Task: Create a due date automation trigger when advanced on, 2 days after a card is due add fields with custom field "Resume" set to a number greater than 1 and greater than 10 at 11:00 AM.
Action: Mouse moved to (1081, 318)
Screenshot: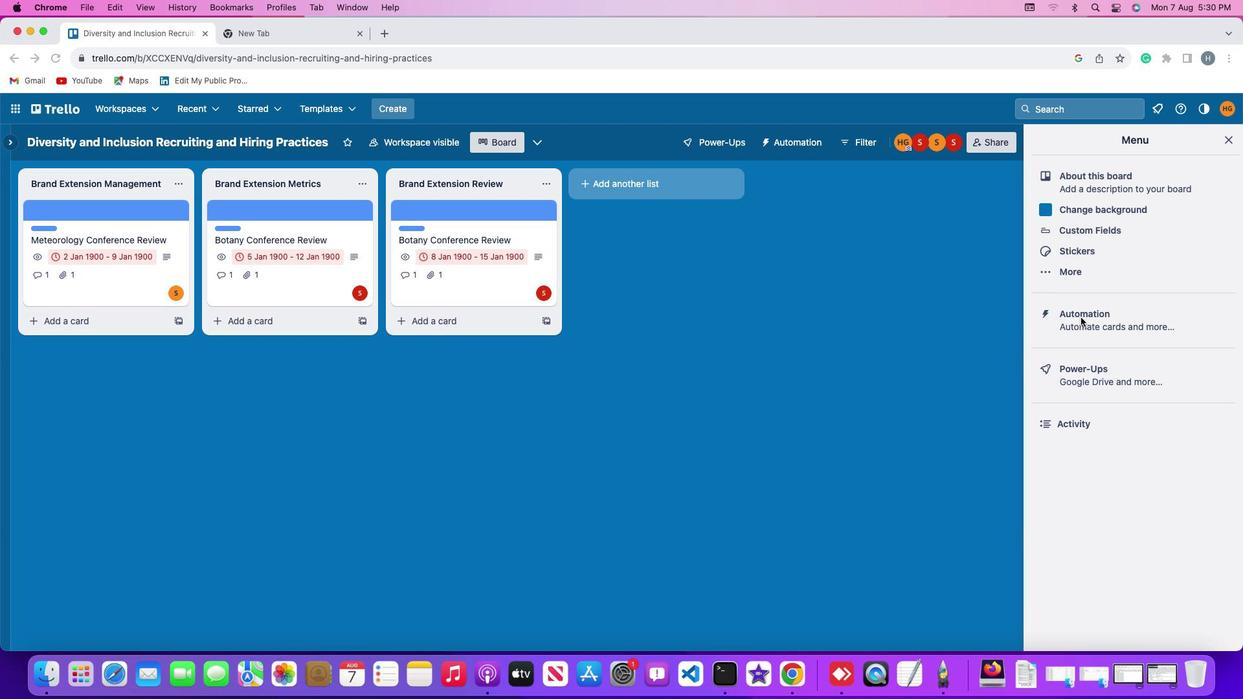 
Action: Mouse pressed left at (1081, 318)
Screenshot: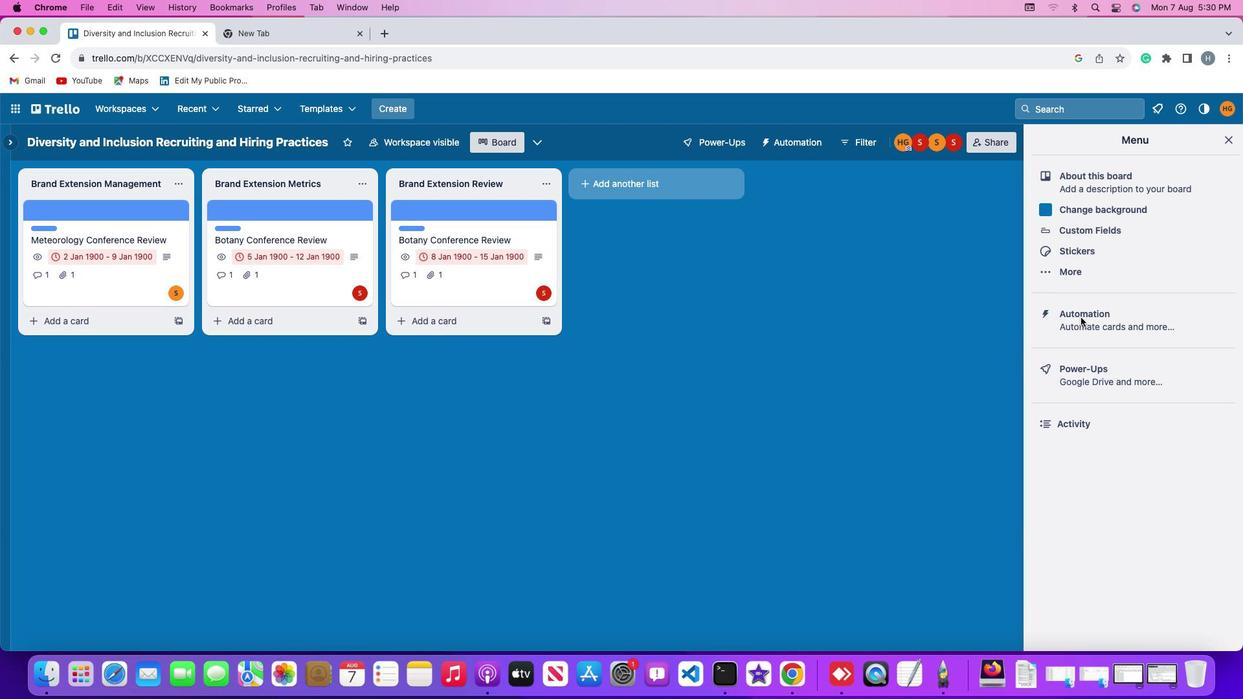 
Action: Mouse pressed left at (1081, 318)
Screenshot: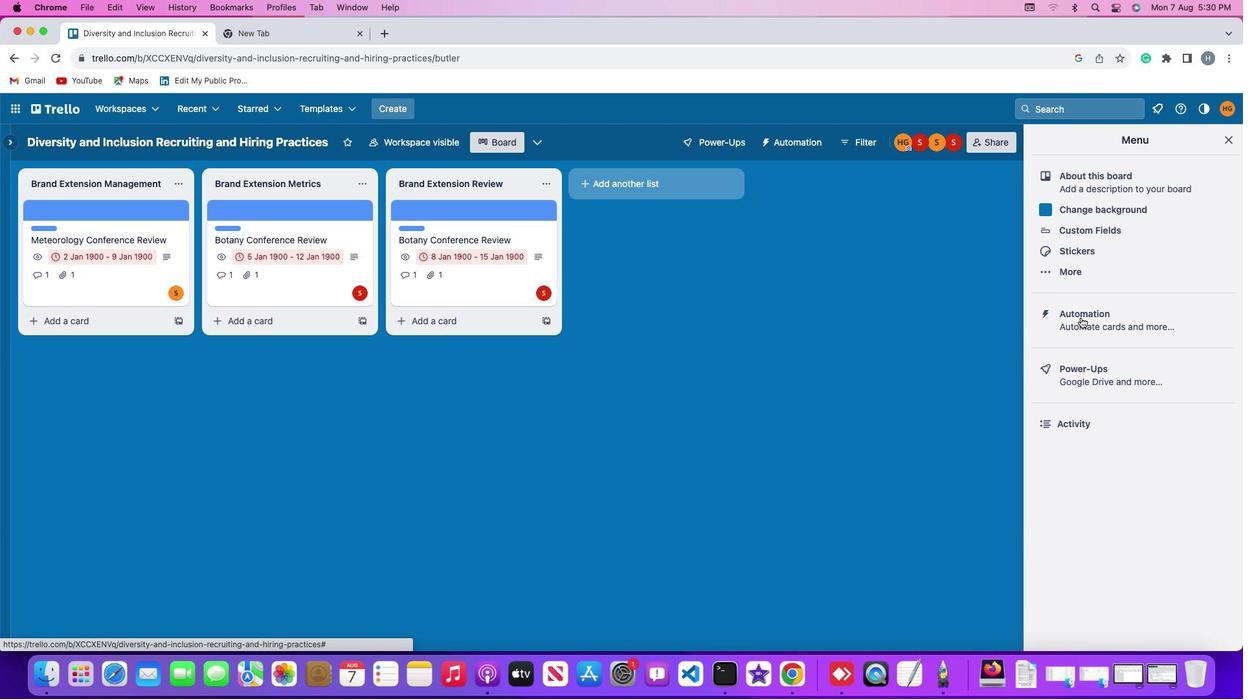 
Action: Mouse moved to (88, 318)
Screenshot: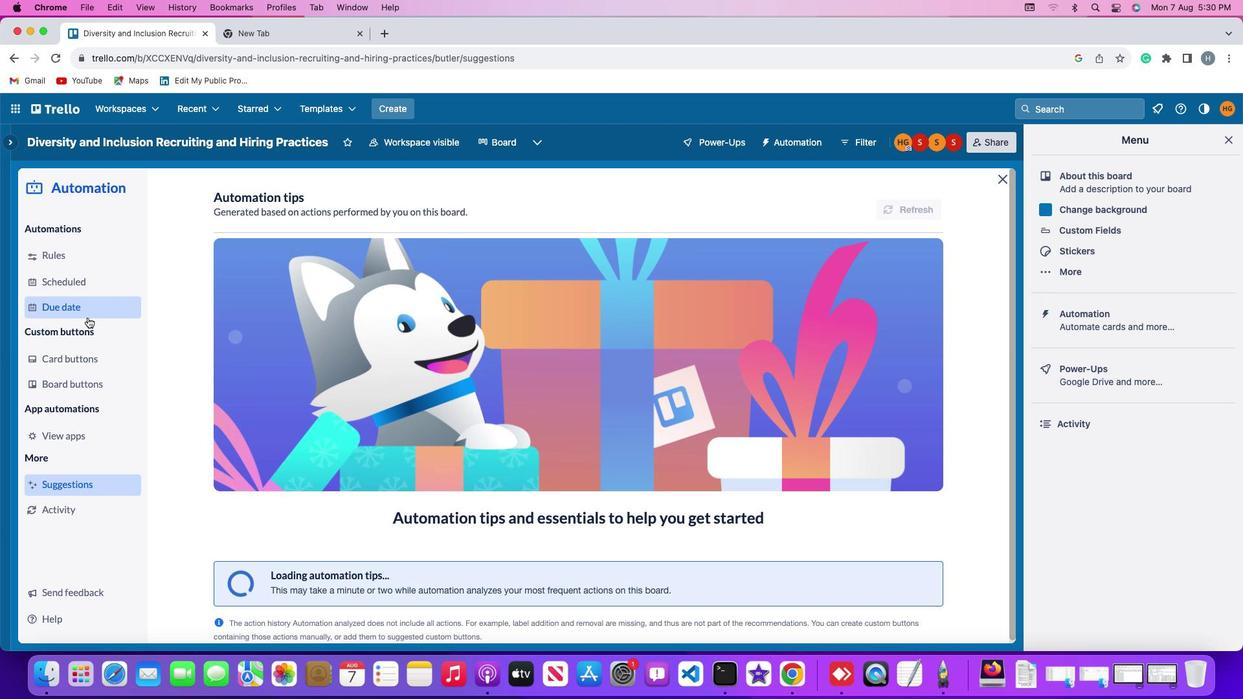 
Action: Mouse pressed left at (88, 318)
Screenshot: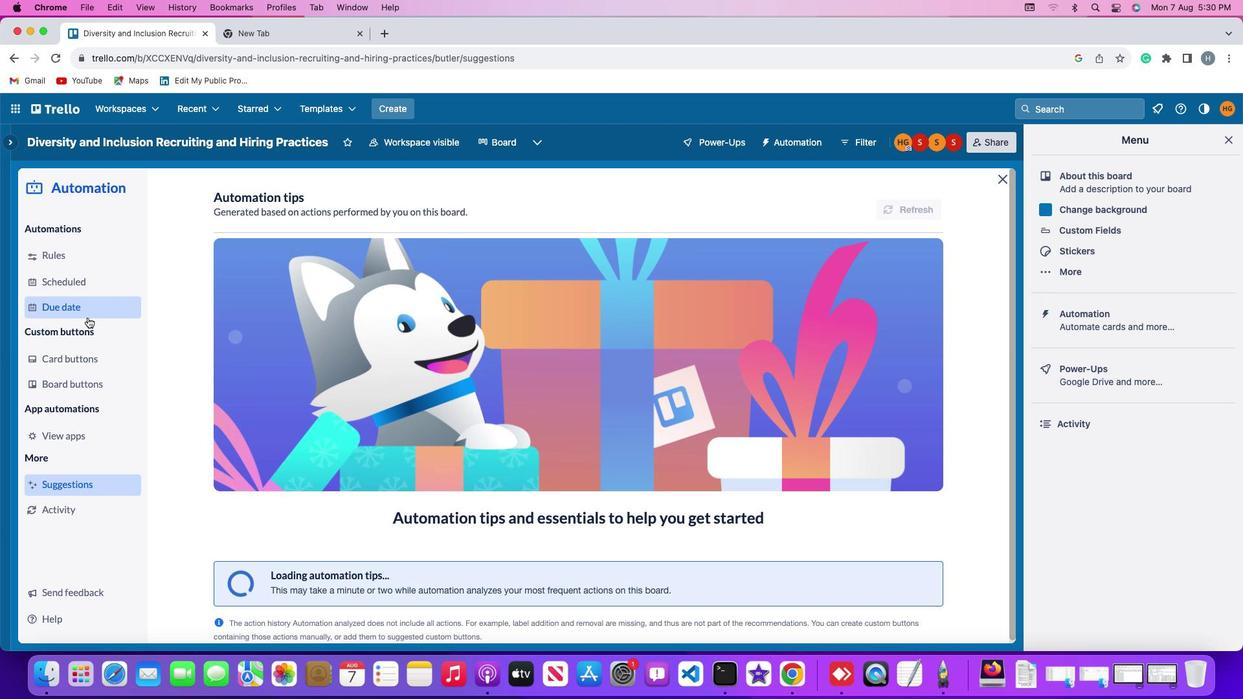 
Action: Mouse moved to (873, 199)
Screenshot: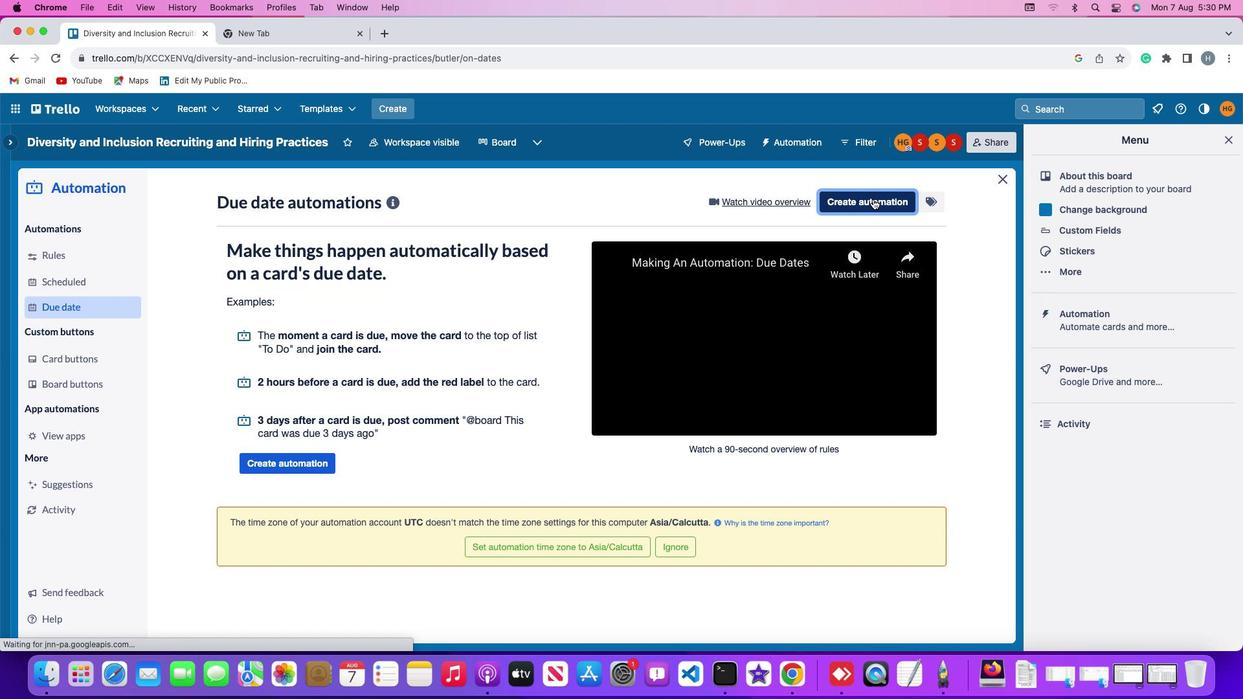 
Action: Mouse pressed left at (873, 199)
Screenshot: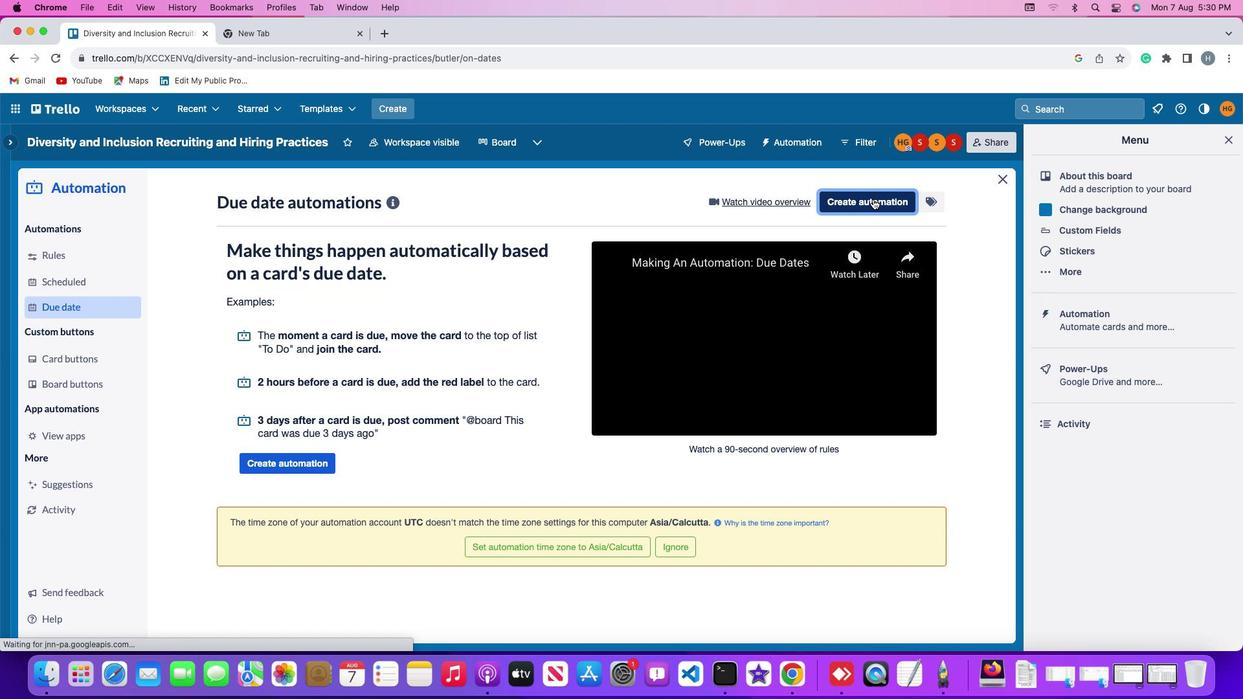 
Action: Mouse moved to (459, 324)
Screenshot: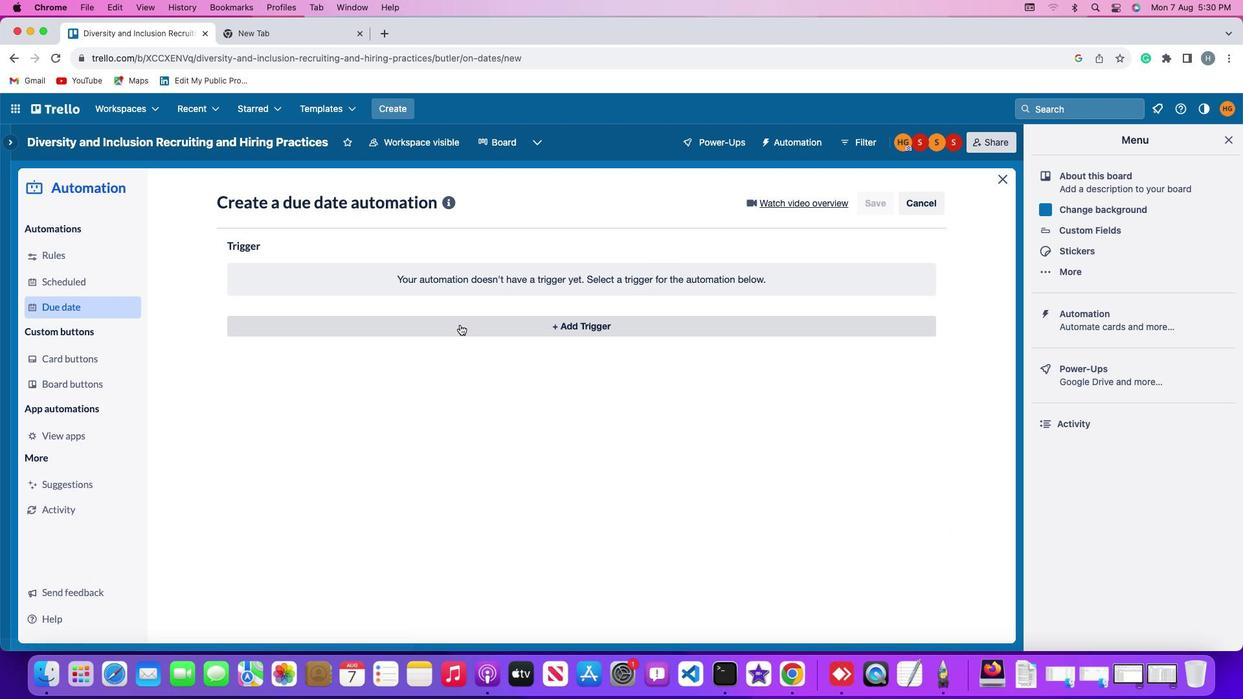 
Action: Mouse pressed left at (459, 324)
Screenshot: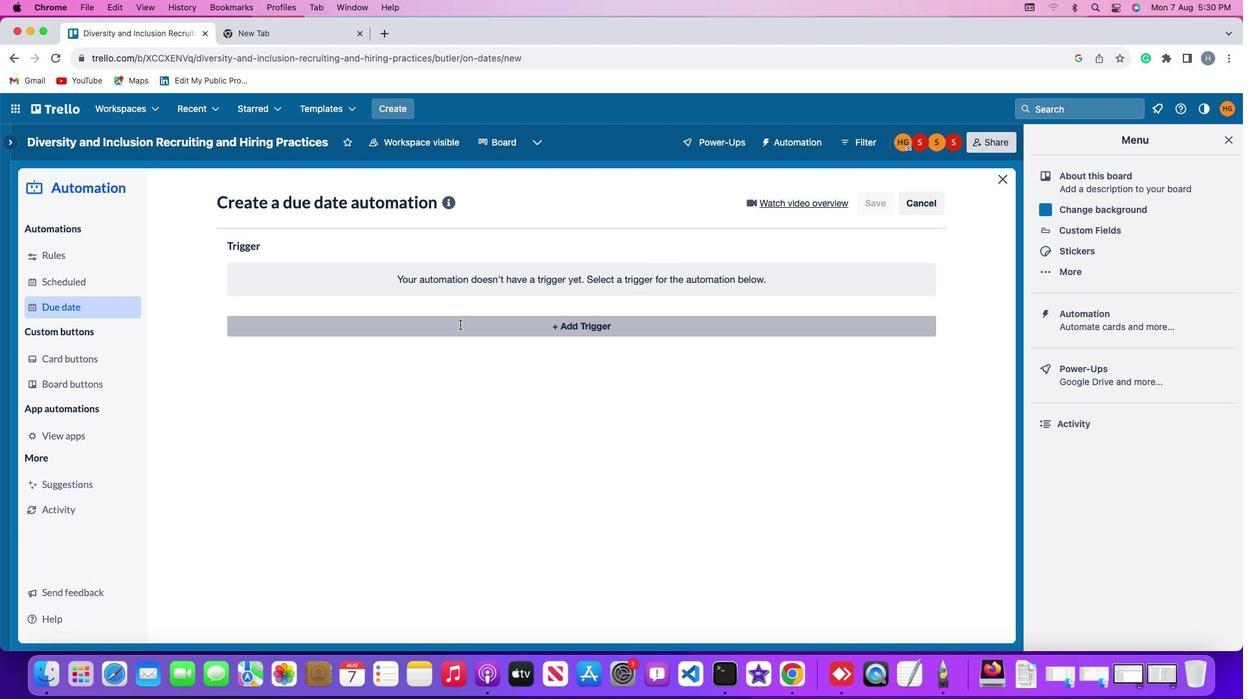 
Action: Mouse moved to (250, 528)
Screenshot: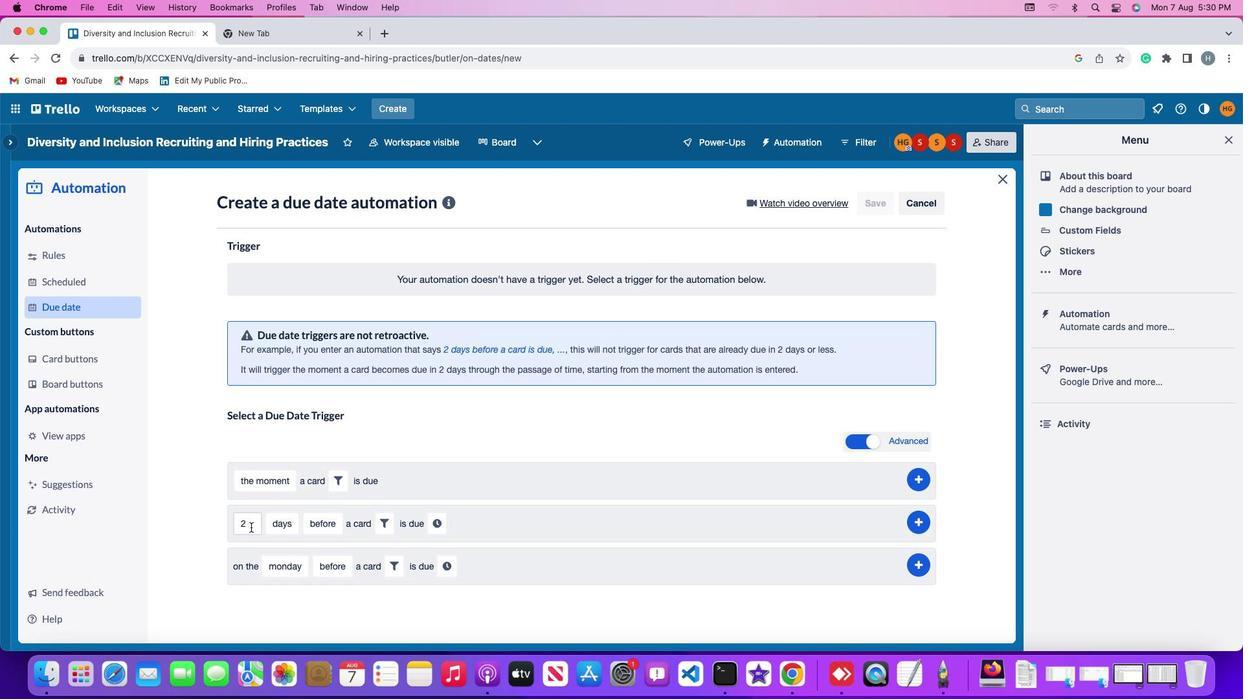 
Action: Mouse pressed left at (250, 528)
Screenshot: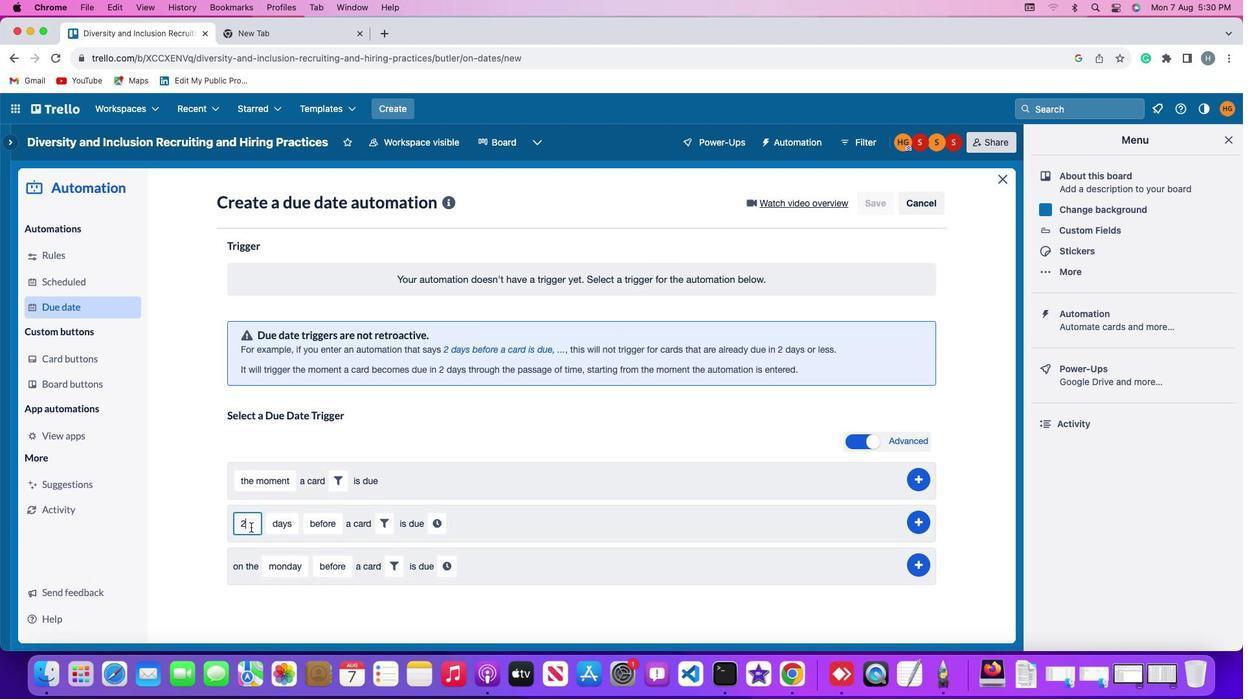 
Action: Mouse moved to (251, 527)
Screenshot: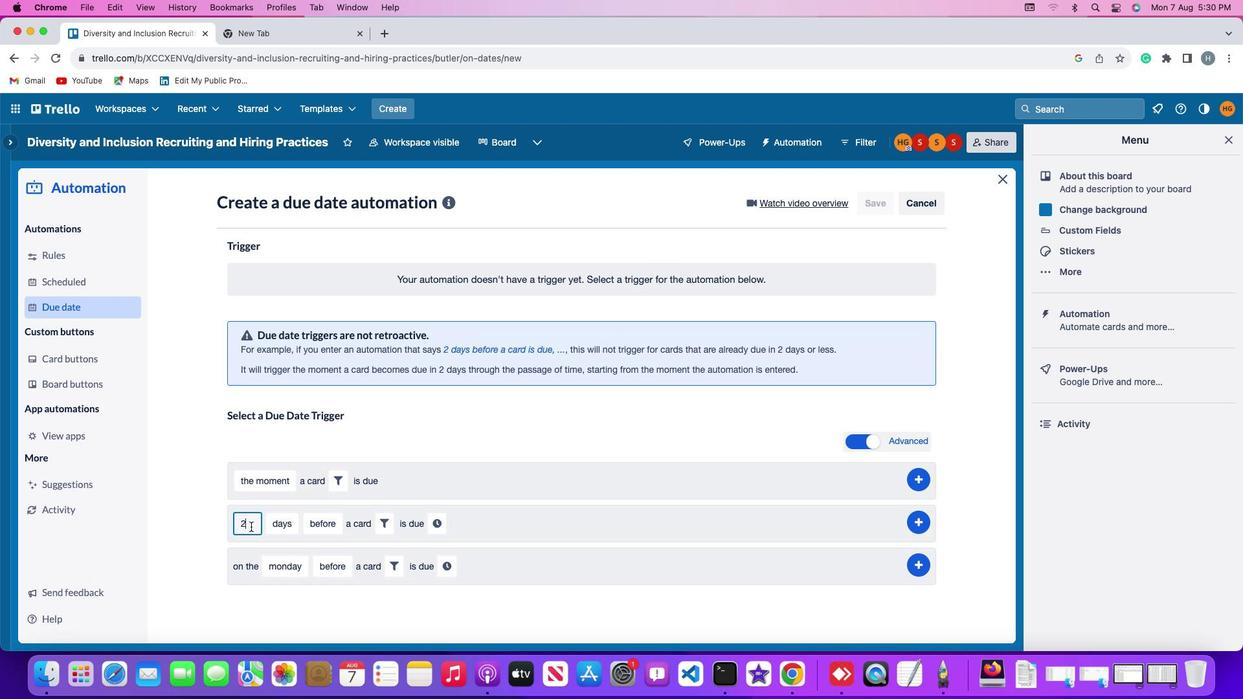 
Action: Key pressed Key.backspace'2'
Screenshot: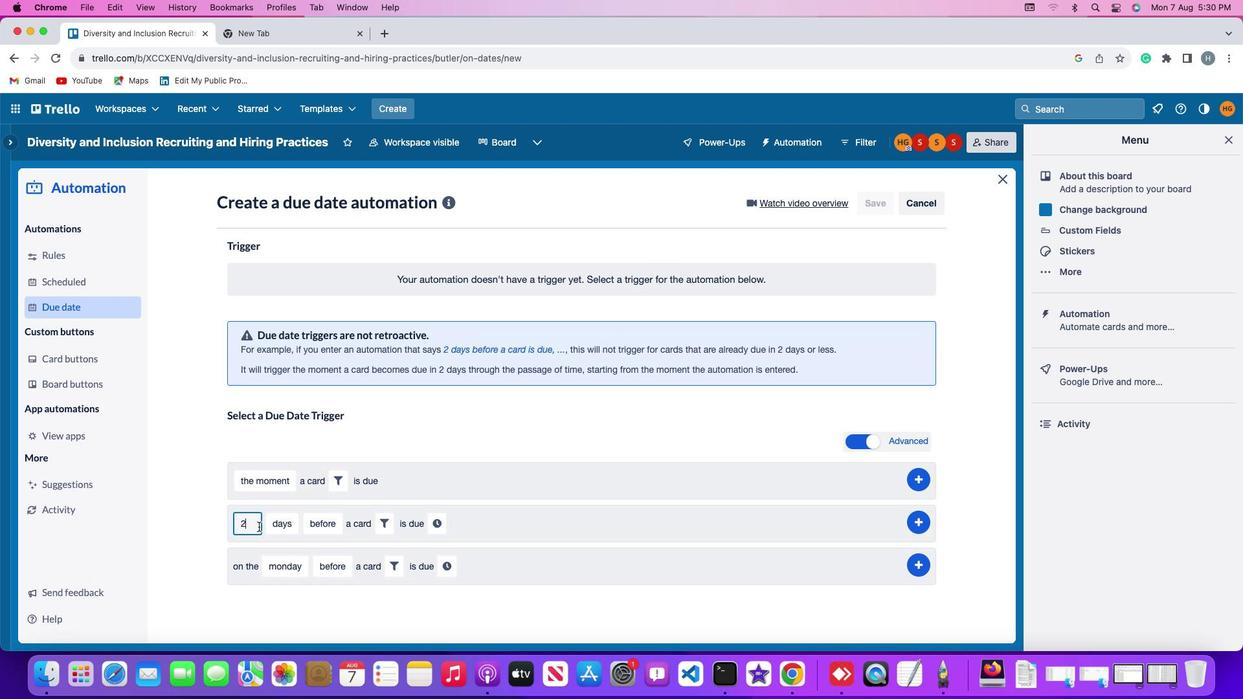 
Action: Mouse moved to (273, 527)
Screenshot: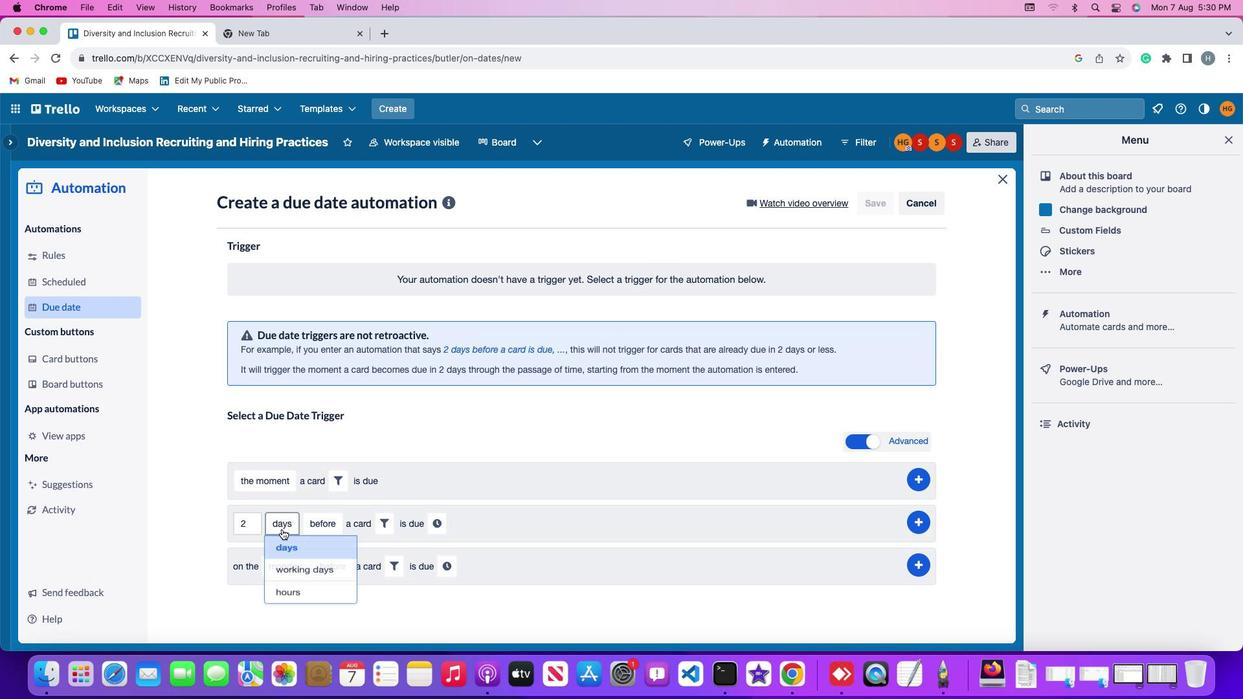 
Action: Mouse pressed left at (273, 527)
Screenshot: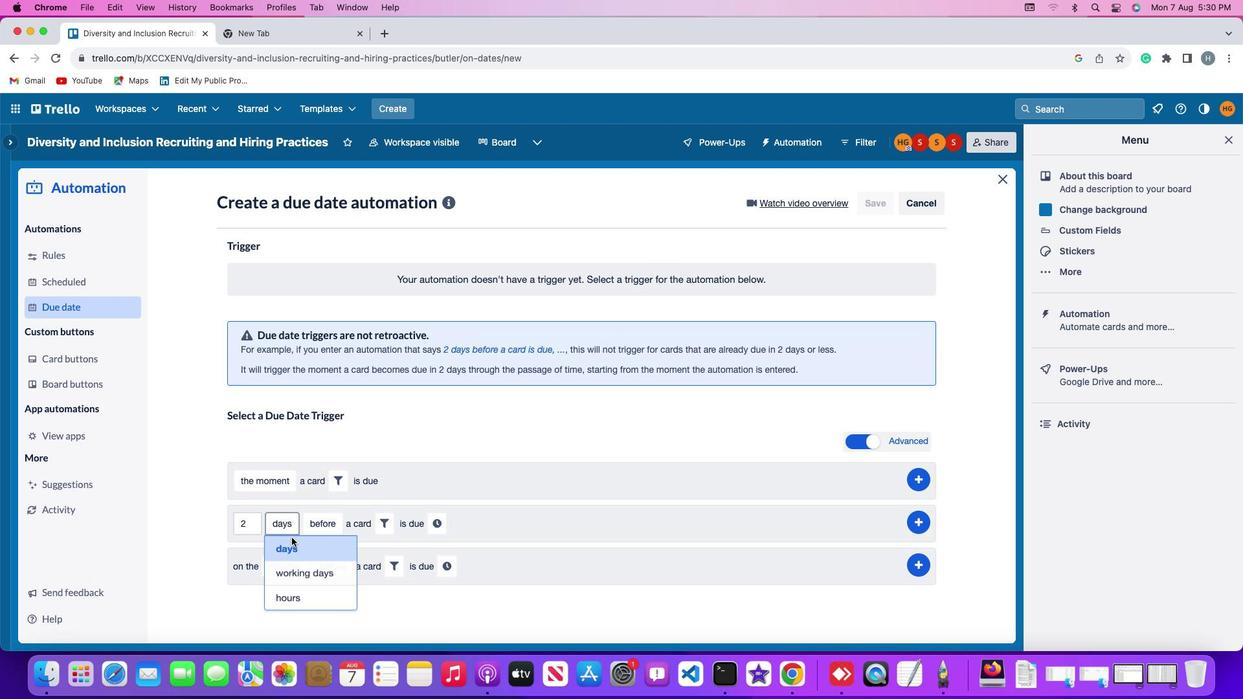
Action: Mouse moved to (300, 548)
Screenshot: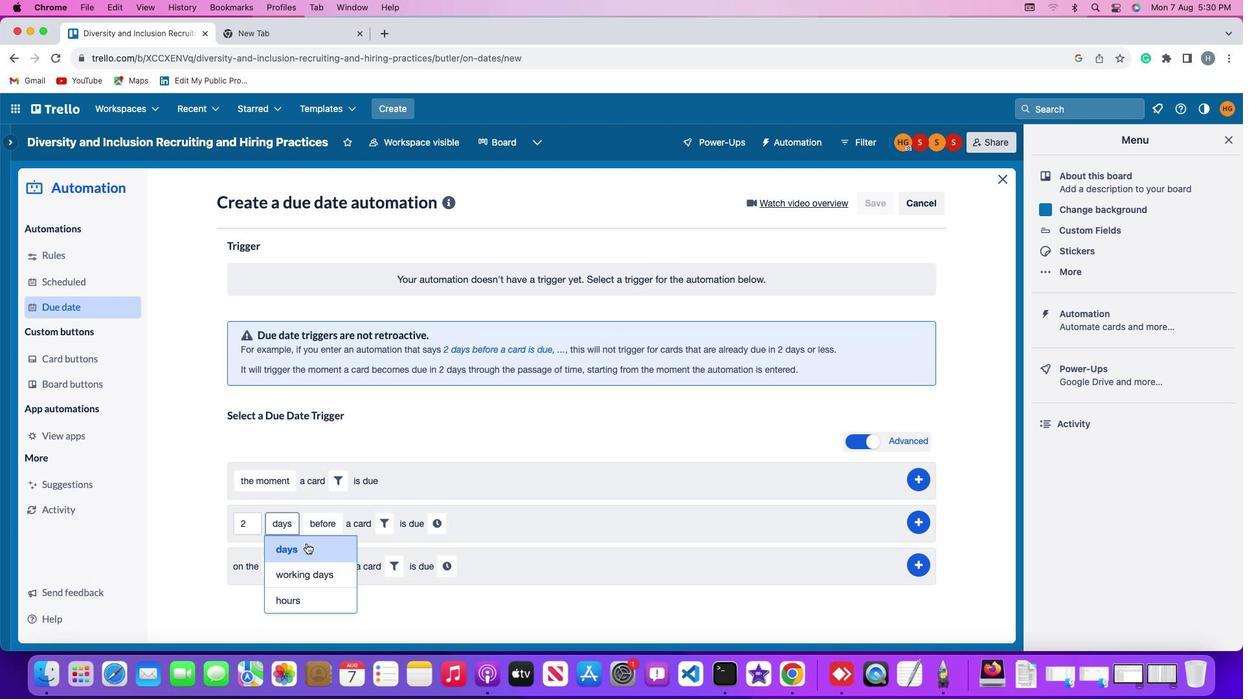 
Action: Mouse pressed left at (300, 548)
Screenshot: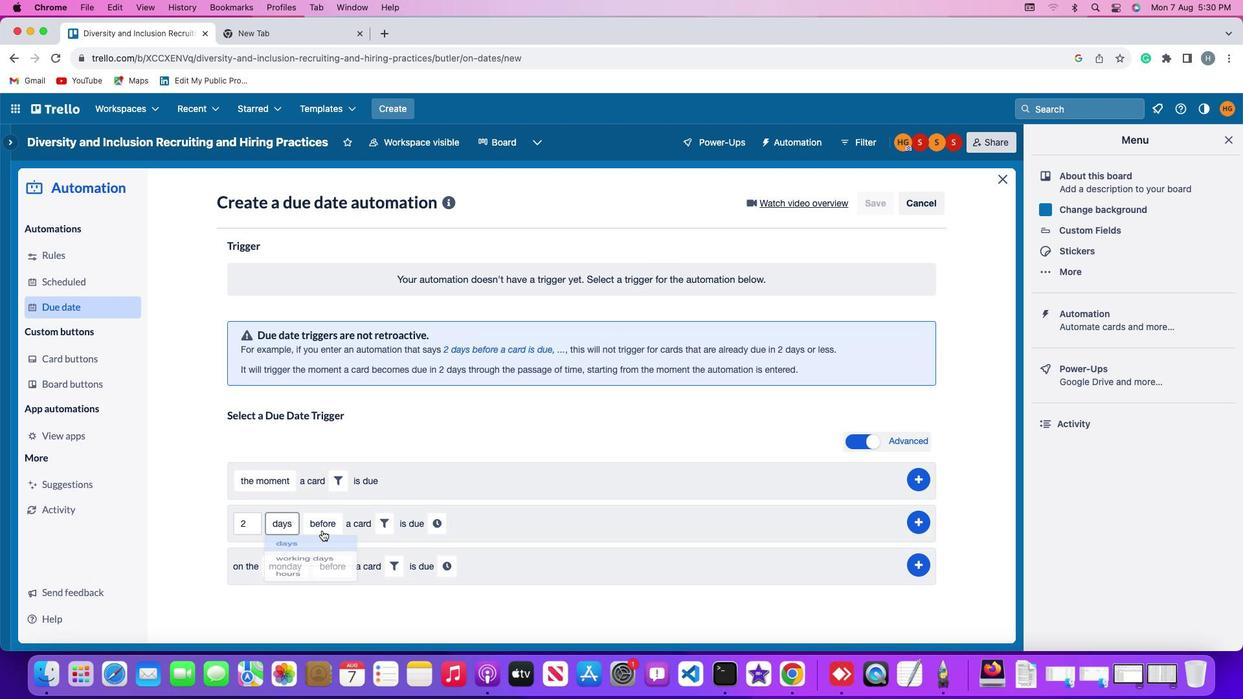 
Action: Mouse moved to (324, 528)
Screenshot: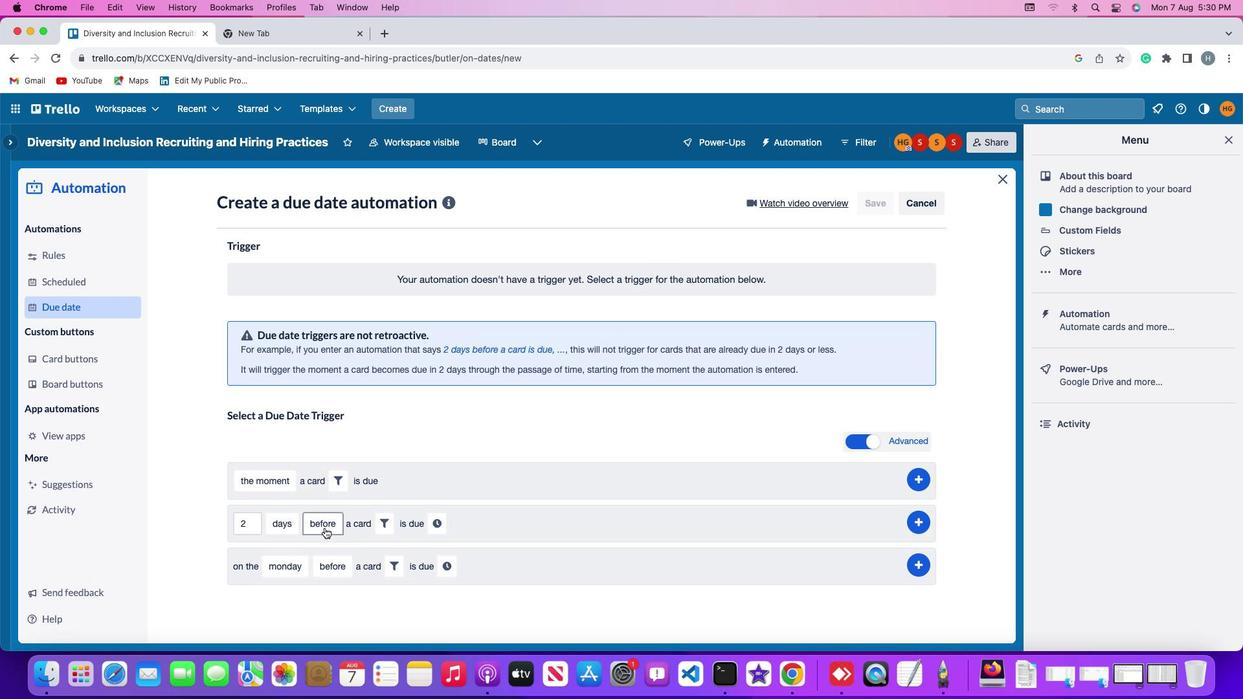 
Action: Mouse pressed left at (324, 528)
Screenshot: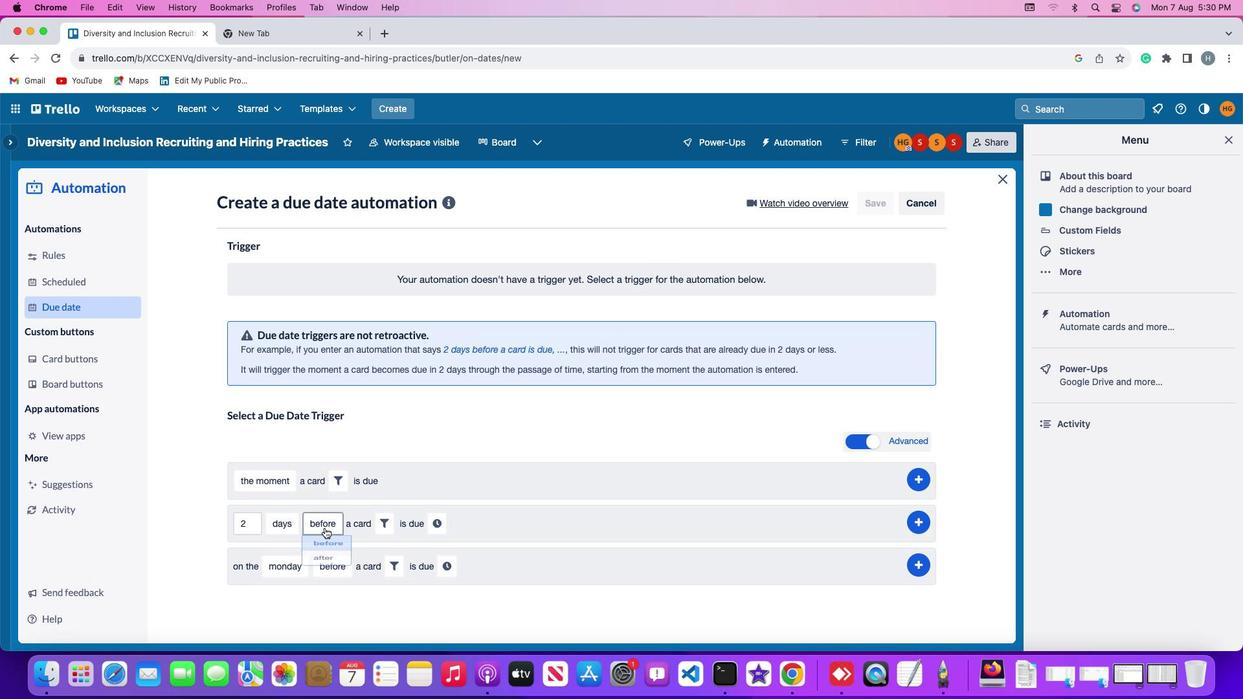 
Action: Mouse moved to (329, 573)
Screenshot: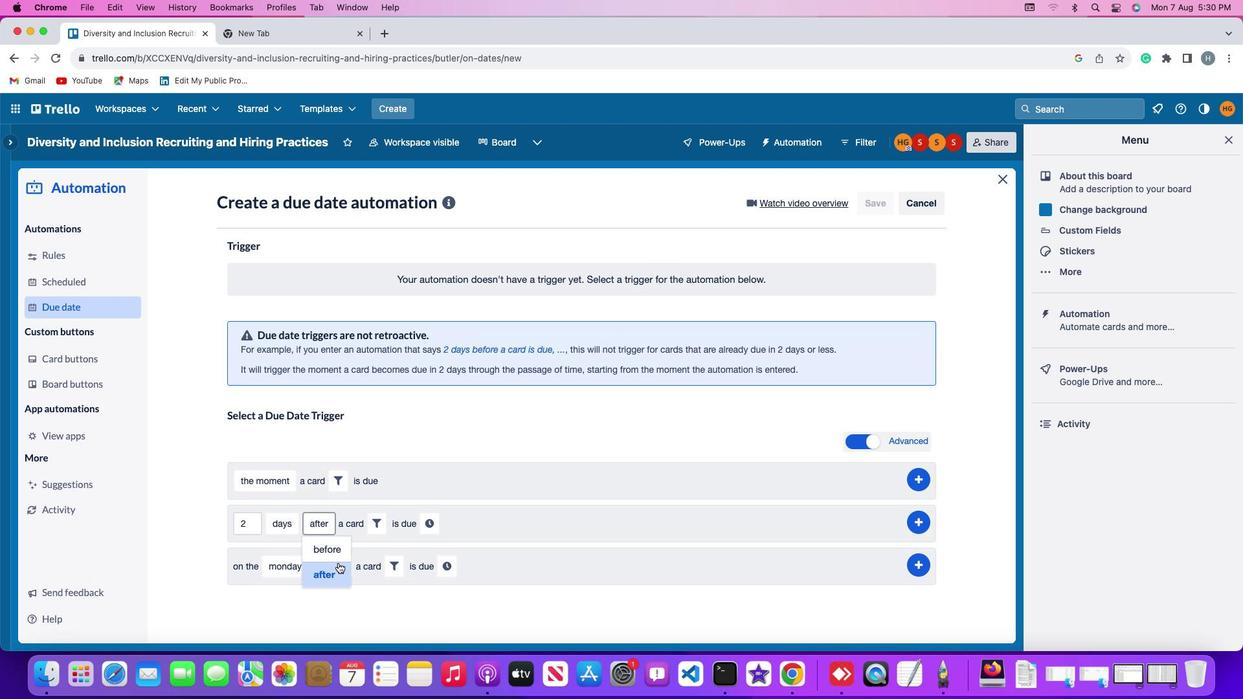 
Action: Mouse pressed left at (329, 573)
Screenshot: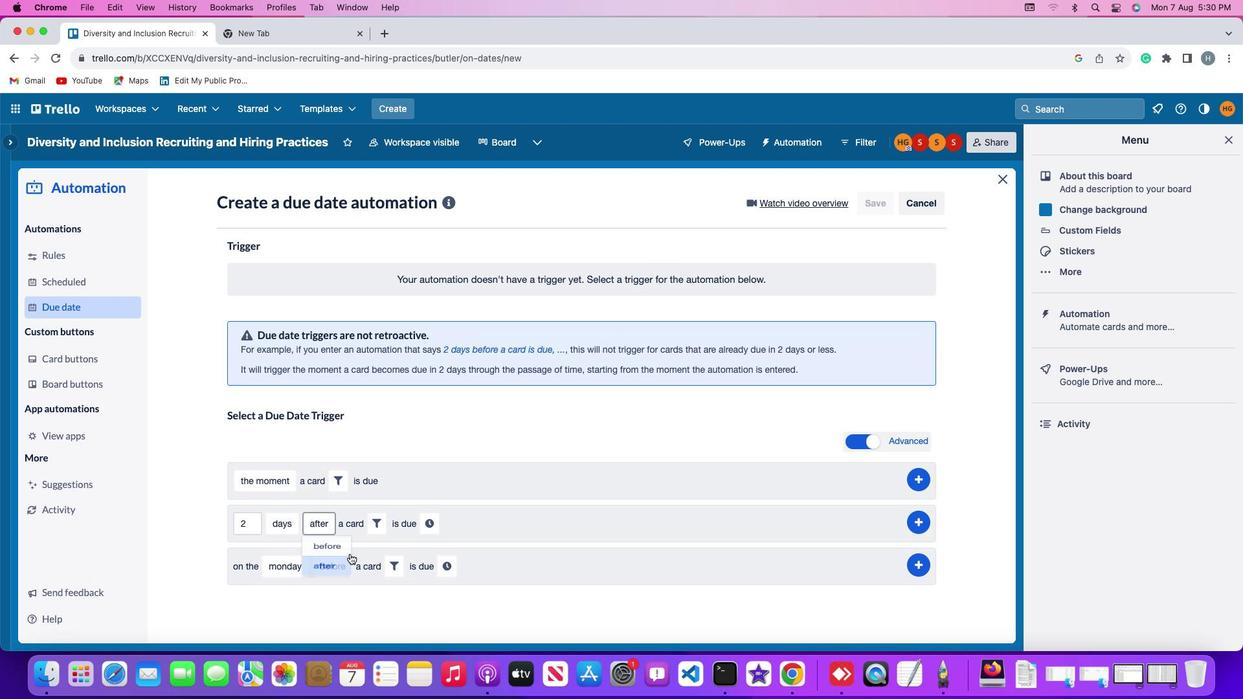 
Action: Mouse moved to (372, 526)
Screenshot: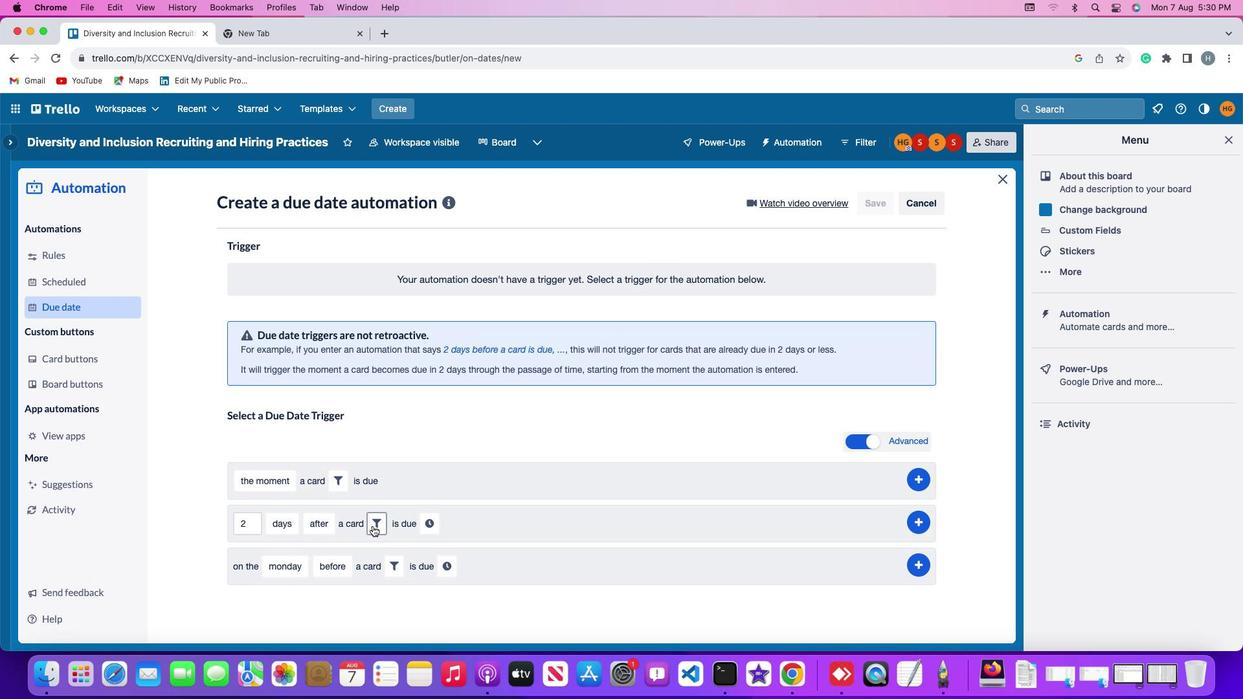 
Action: Mouse pressed left at (372, 526)
Screenshot: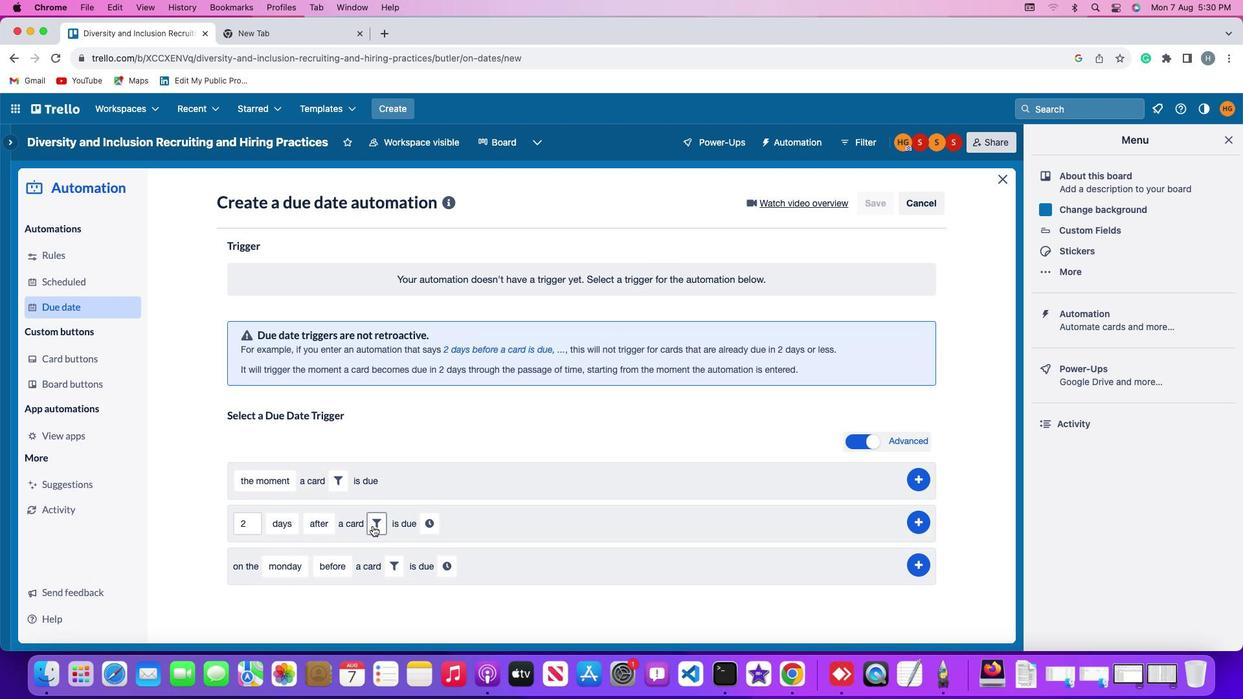 
Action: Mouse moved to (604, 561)
Screenshot: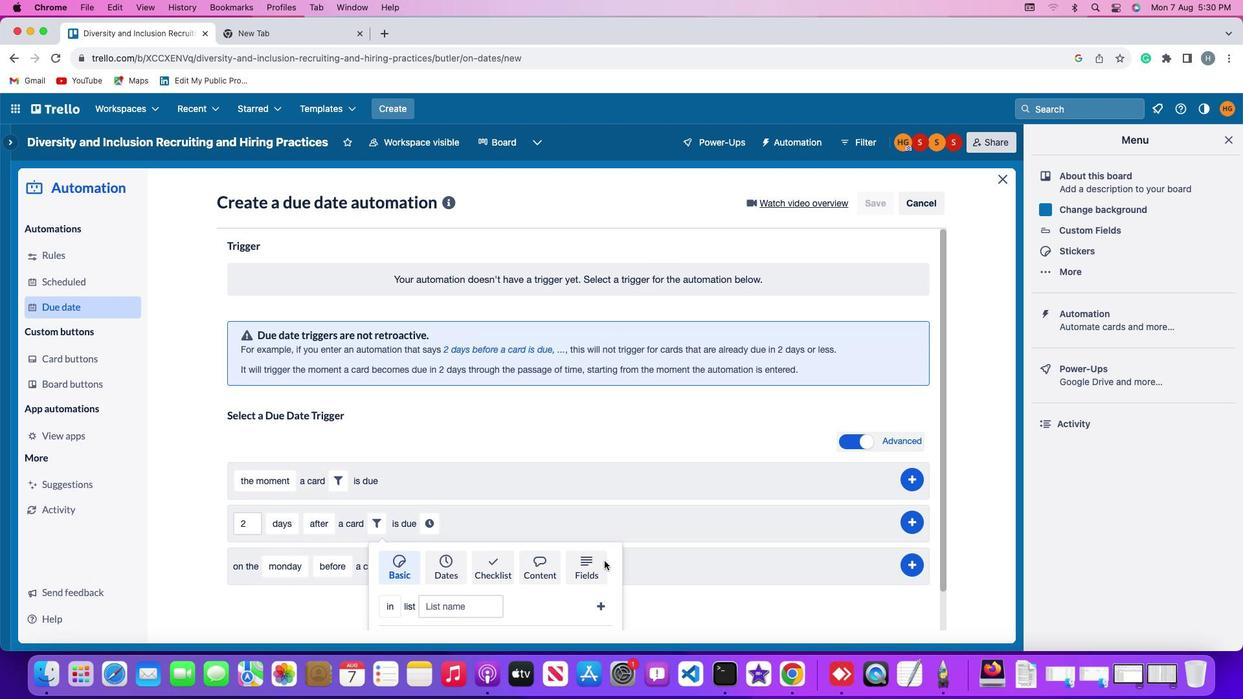 
Action: Mouse pressed left at (604, 561)
Screenshot: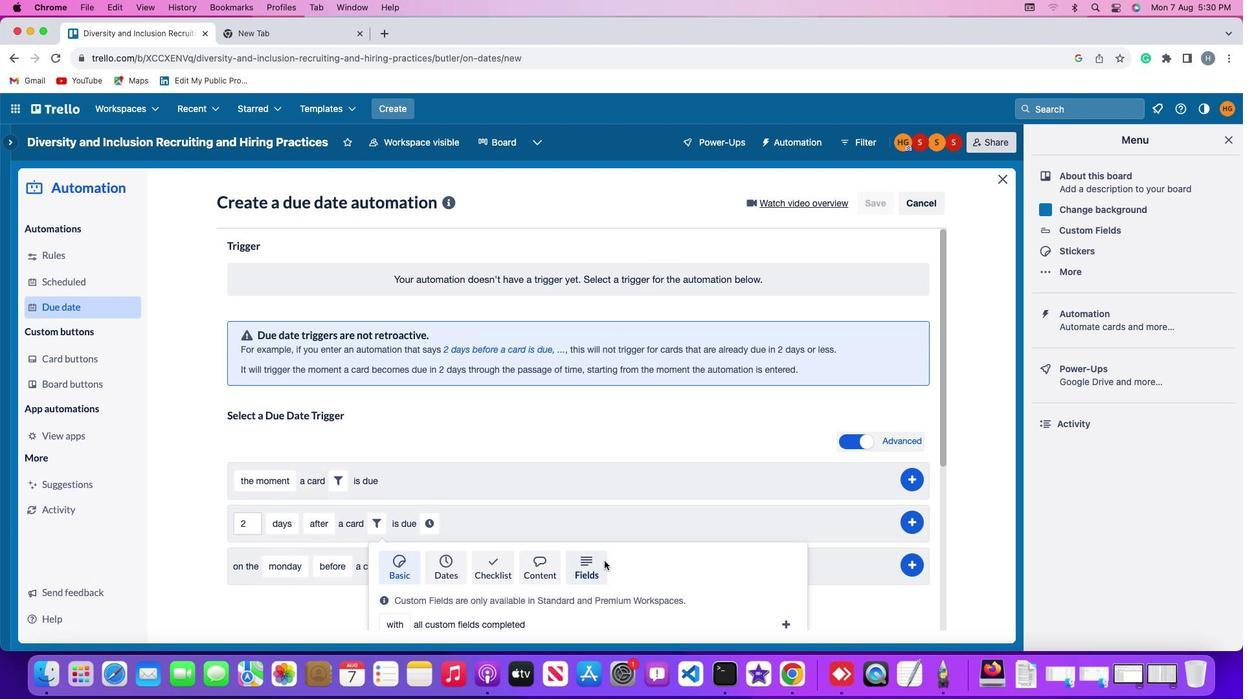
Action: Mouse moved to (507, 581)
Screenshot: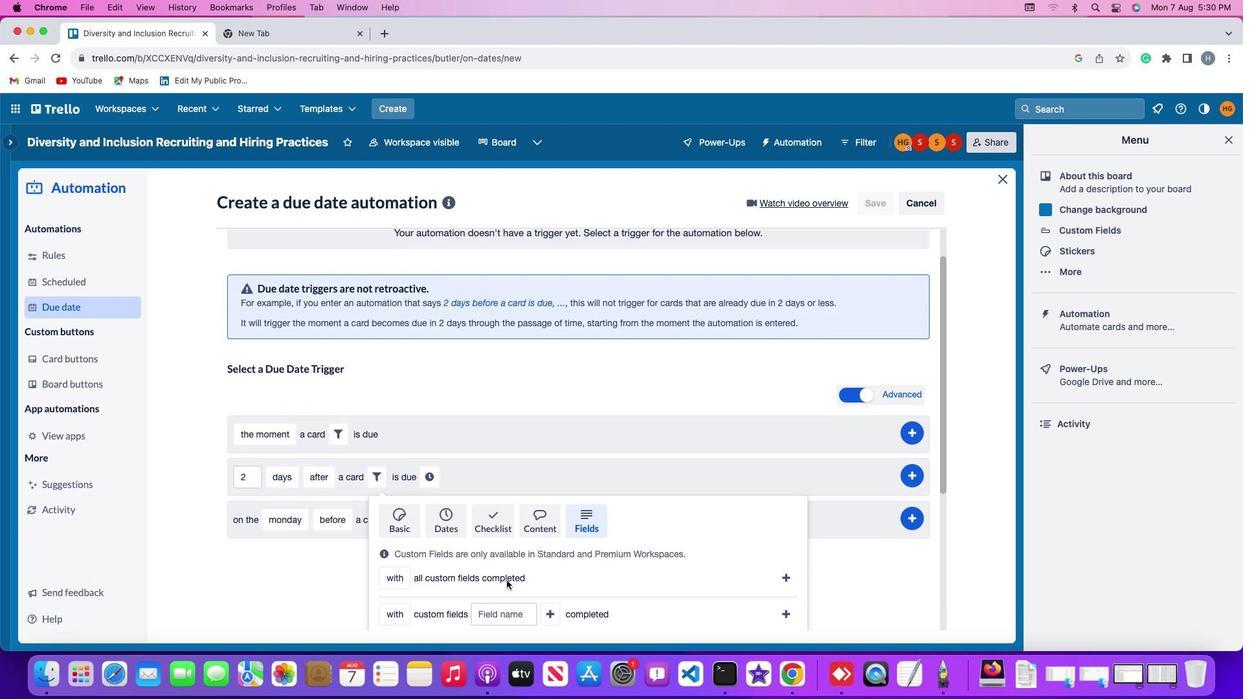 
Action: Mouse scrolled (507, 581) with delta (0, 0)
Screenshot: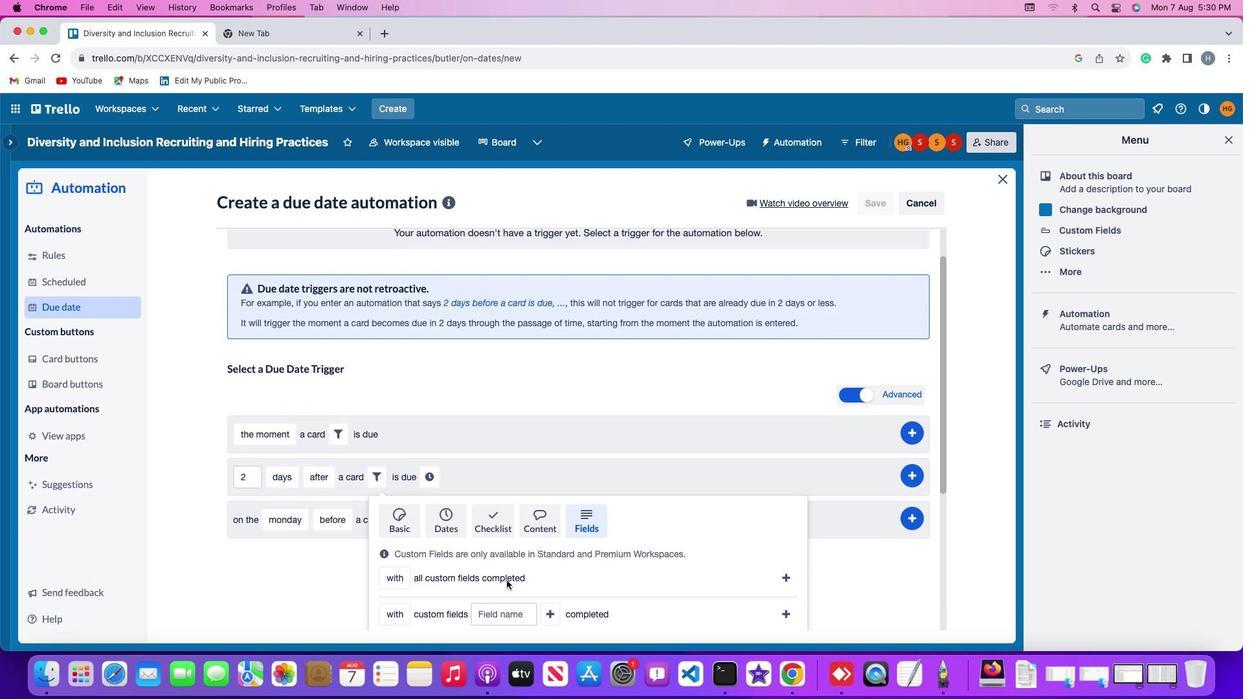 
Action: Mouse scrolled (507, 581) with delta (0, 0)
Screenshot: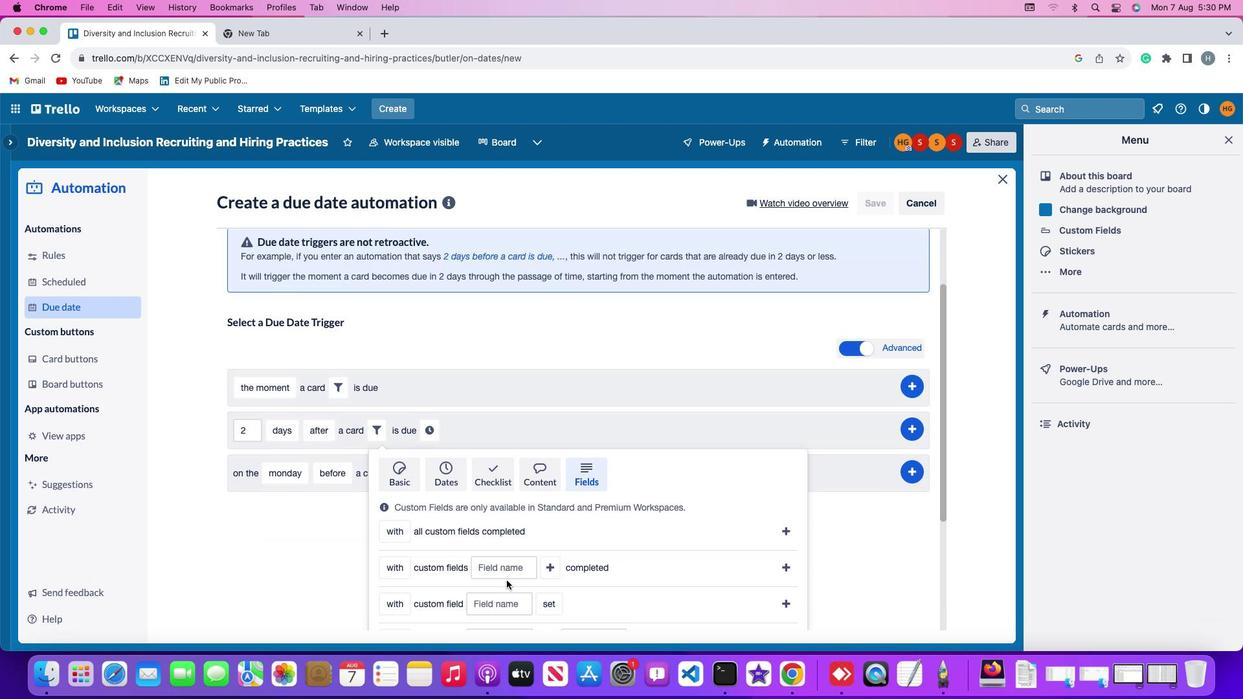 
Action: Mouse scrolled (507, 581) with delta (0, -1)
Screenshot: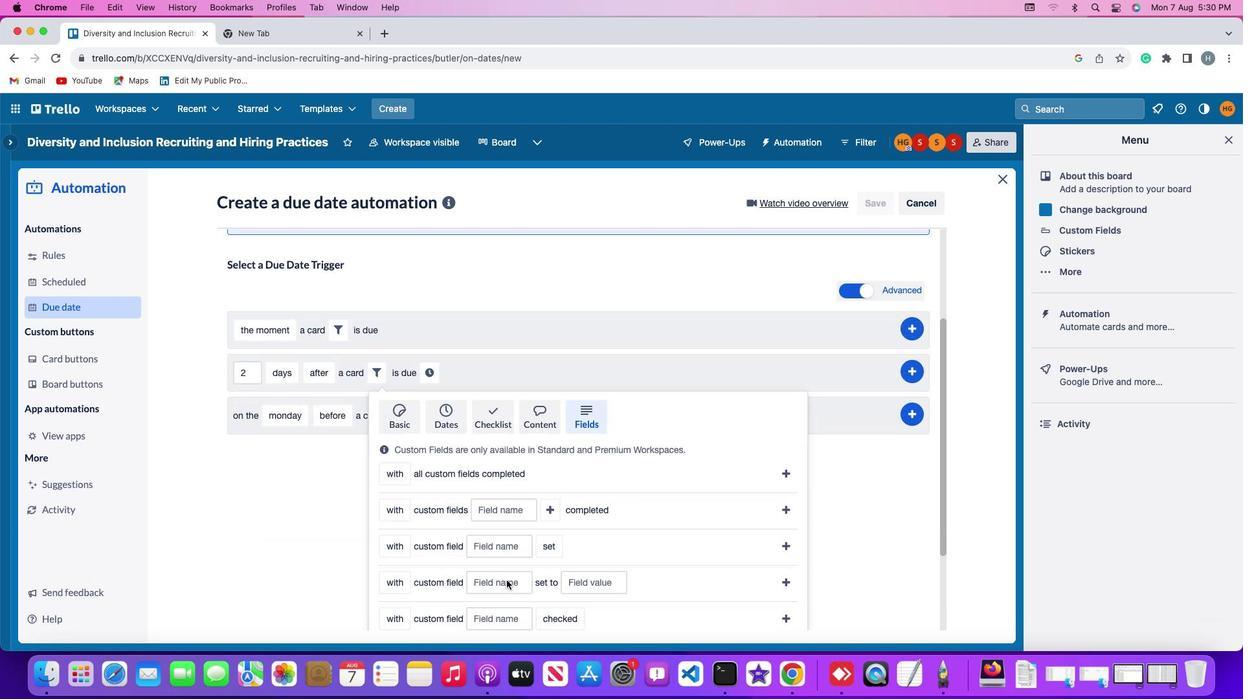 
Action: Mouse scrolled (507, 581) with delta (0, -2)
Screenshot: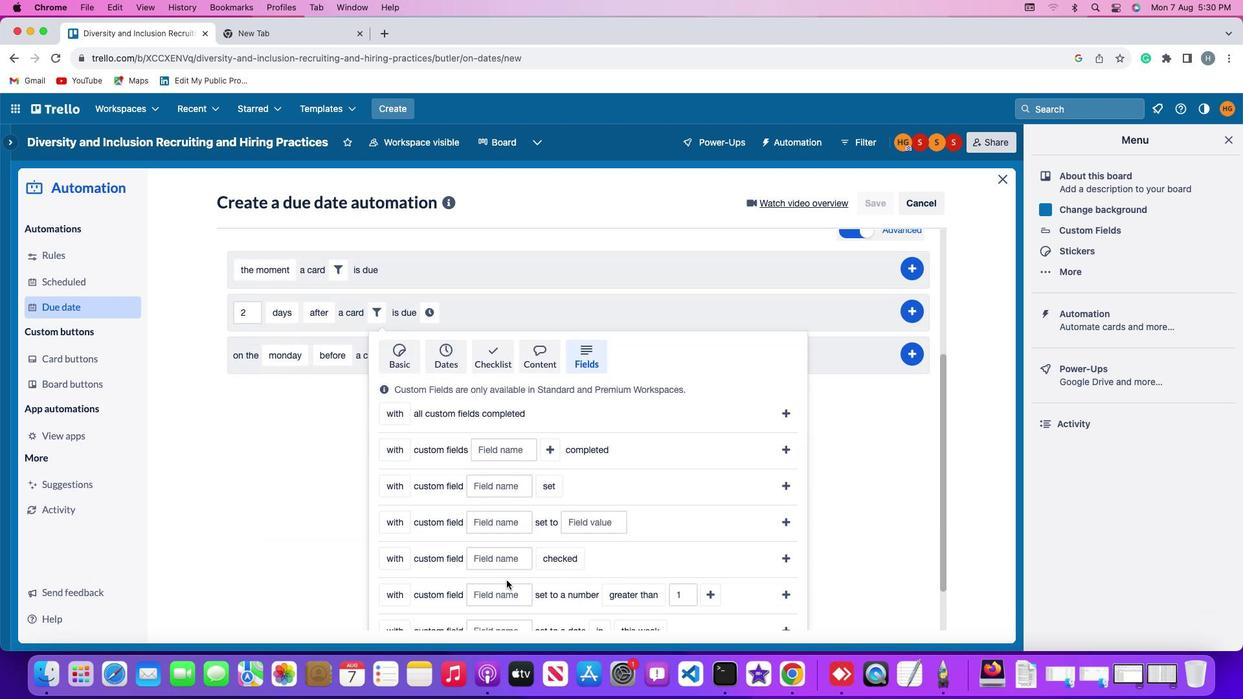 
Action: Mouse scrolled (507, 581) with delta (0, 0)
Screenshot: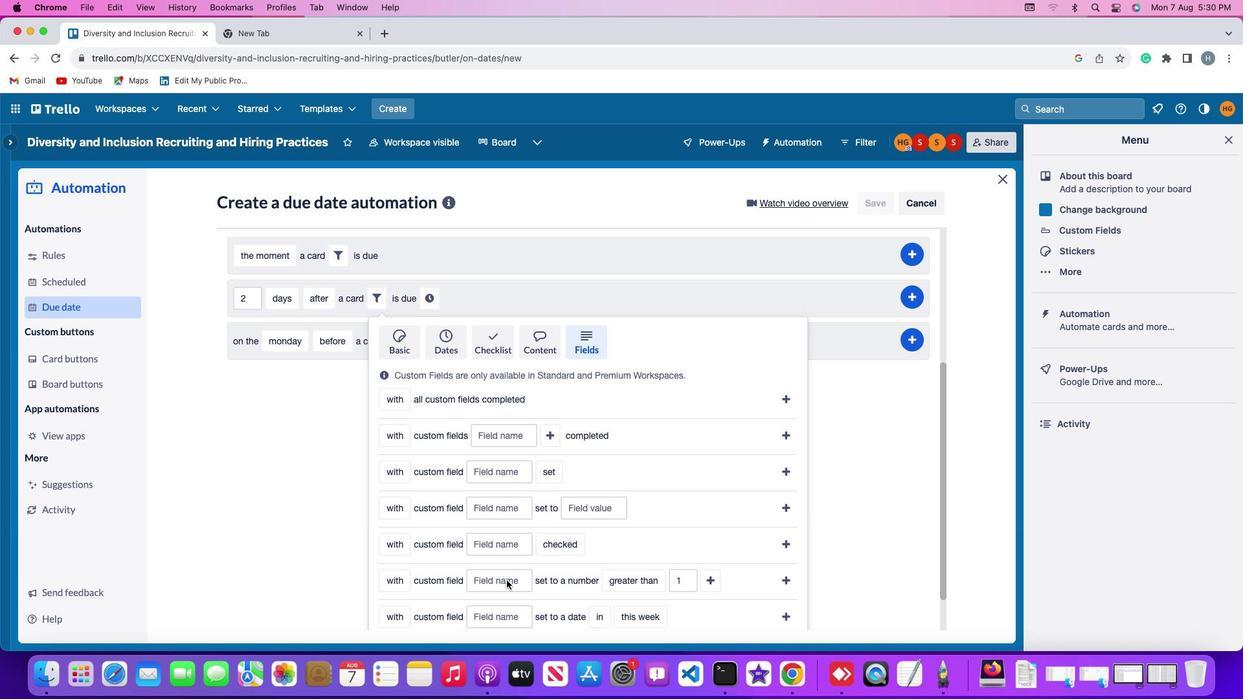 
Action: Mouse scrolled (507, 581) with delta (0, 0)
Screenshot: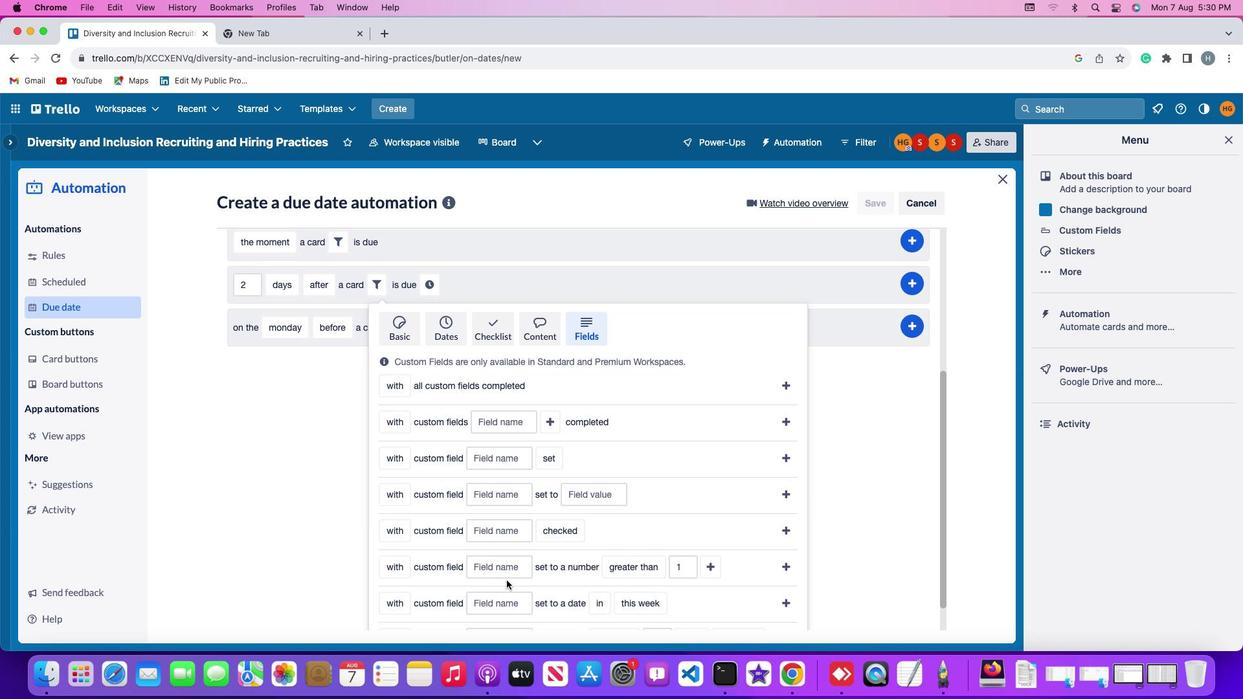 
Action: Mouse scrolled (507, 581) with delta (0, -1)
Screenshot: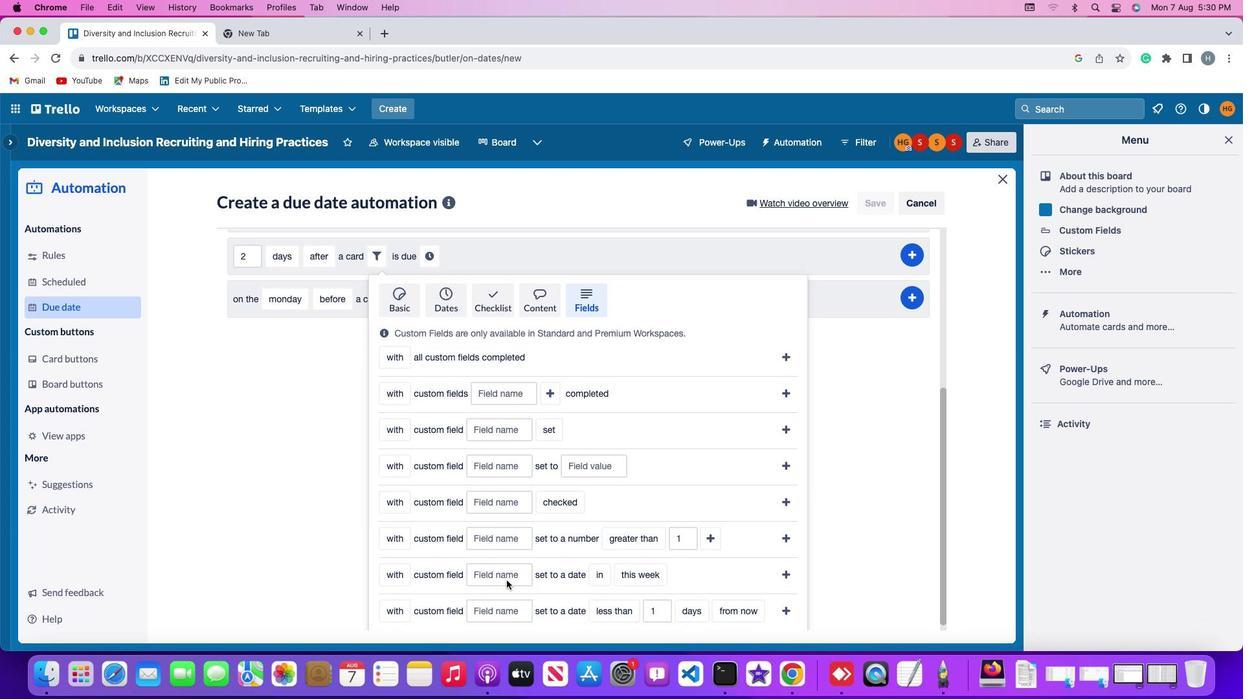 
Action: Mouse moved to (394, 534)
Screenshot: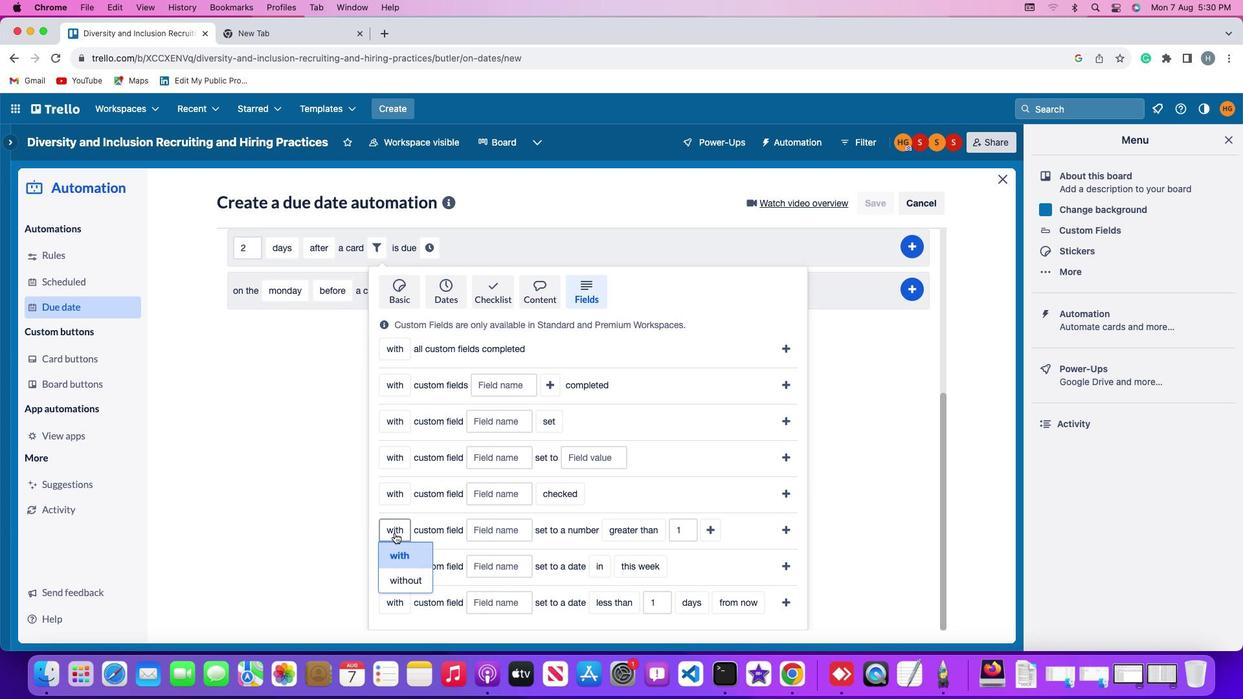 
Action: Mouse pressed left at (394, 534)
Screenshot: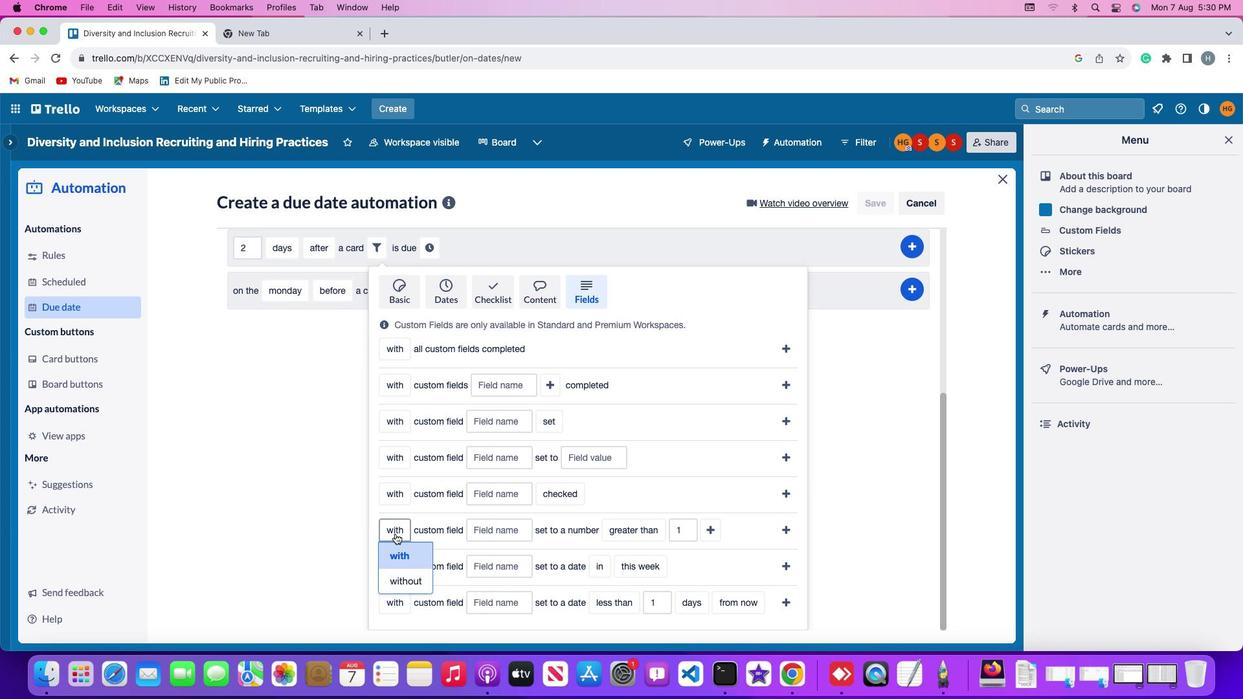 
Action: Mouse moved to (400, 554)
Screenshot: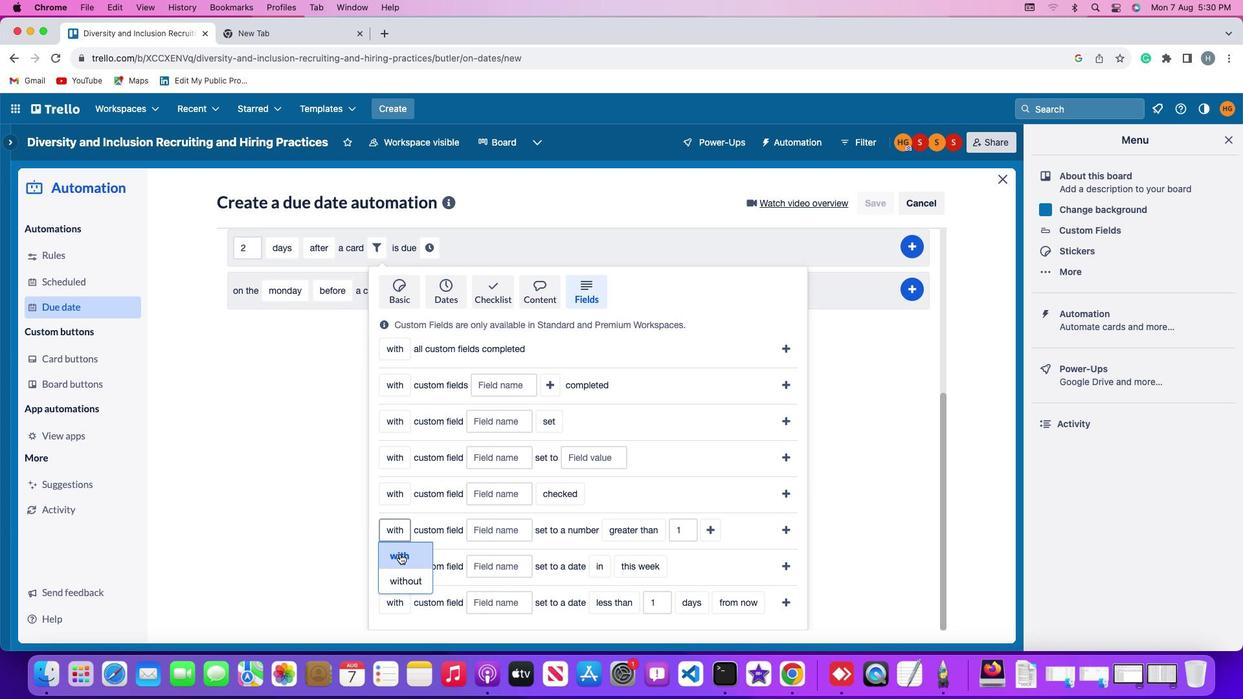 
Action: Mouse pressed left at (400, 554)
Screenshot: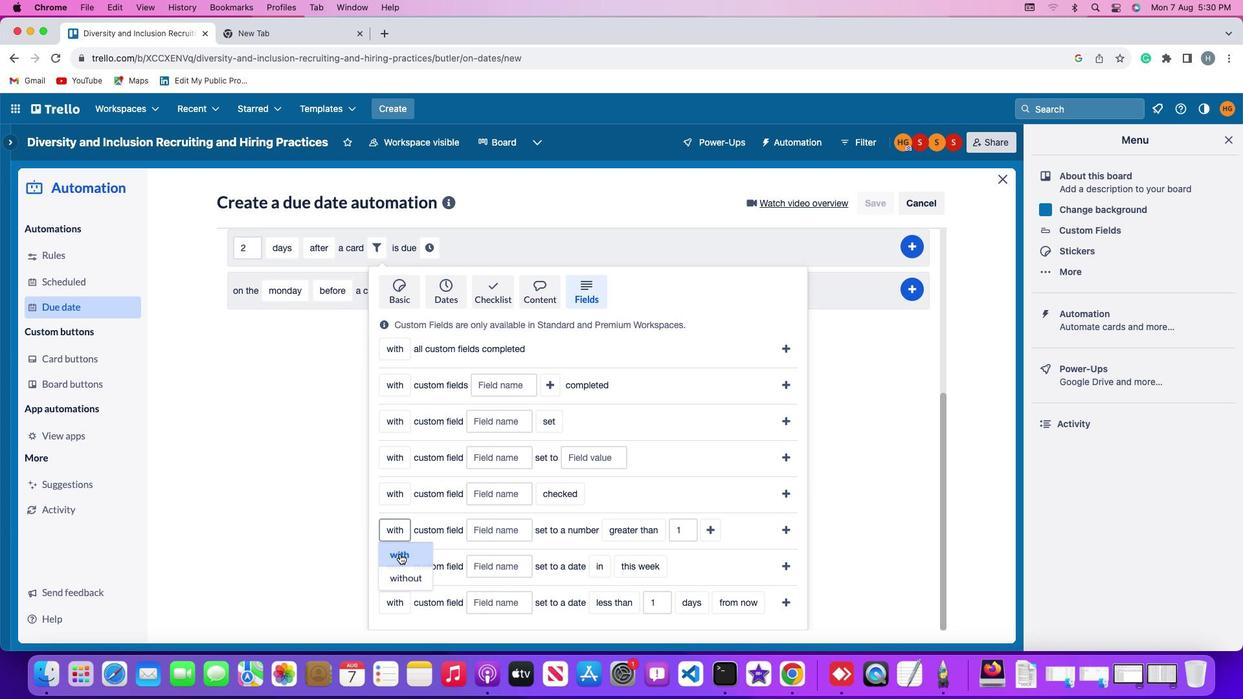 
Action: Mouse moved to (502, 530)
Screenshot: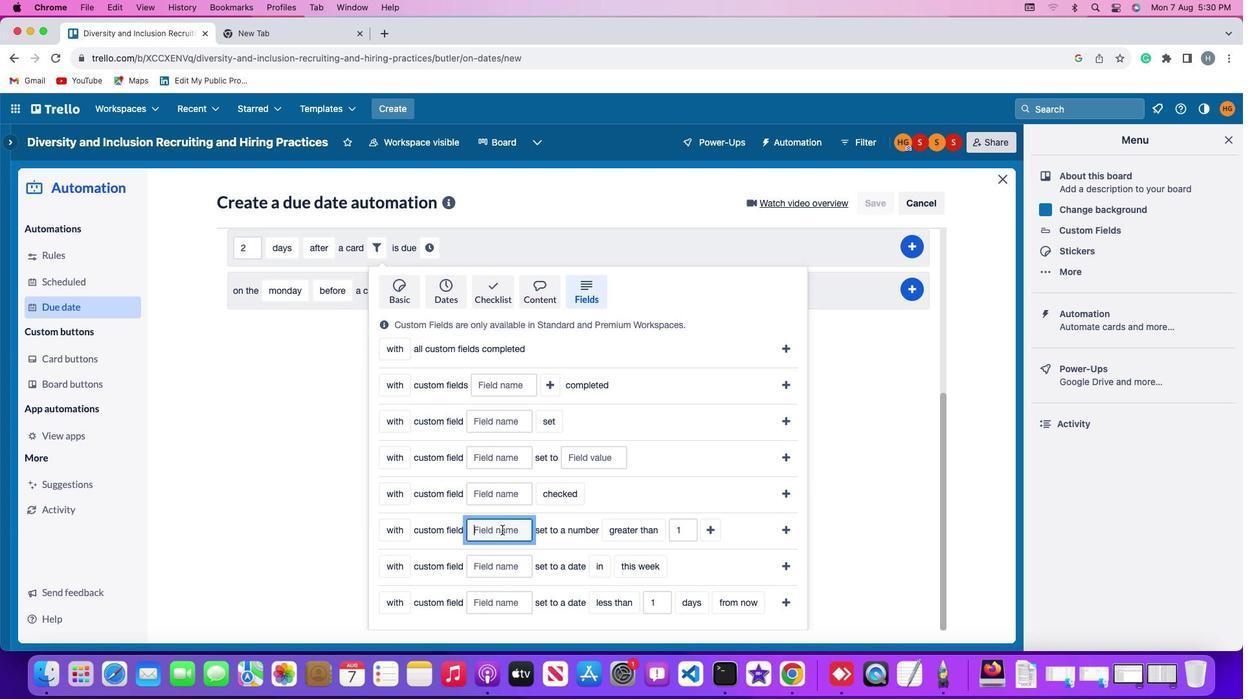 
Action: Mouse pressed left at (502, 530)
Screenshot: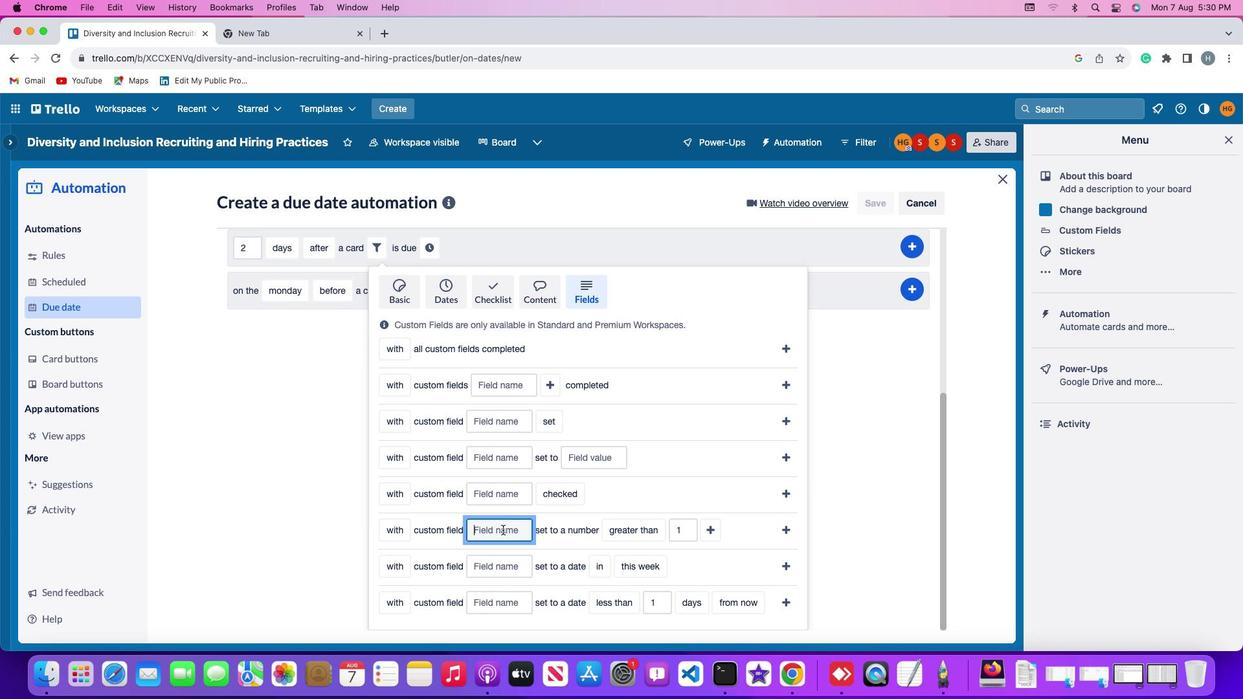 
Action: Mouse moved to (502, 530)
Screenshot: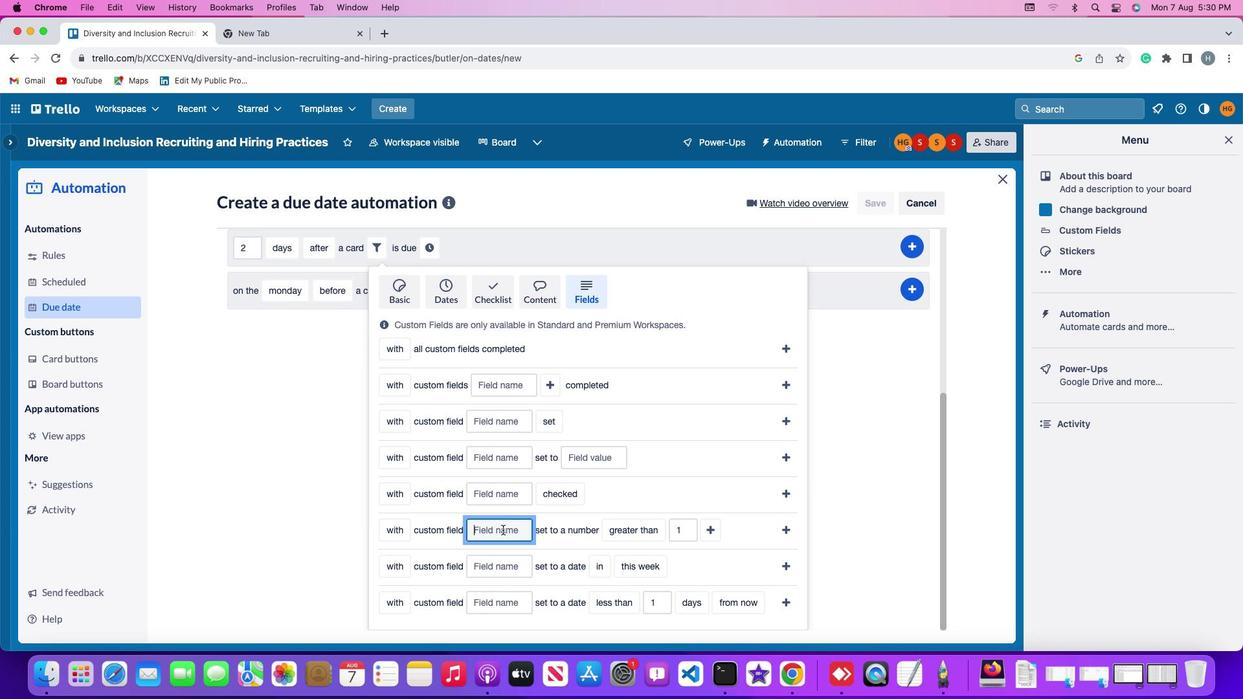 
Action: Key pressed Key.shift'R''e''s''u''m''e'
Screenshot: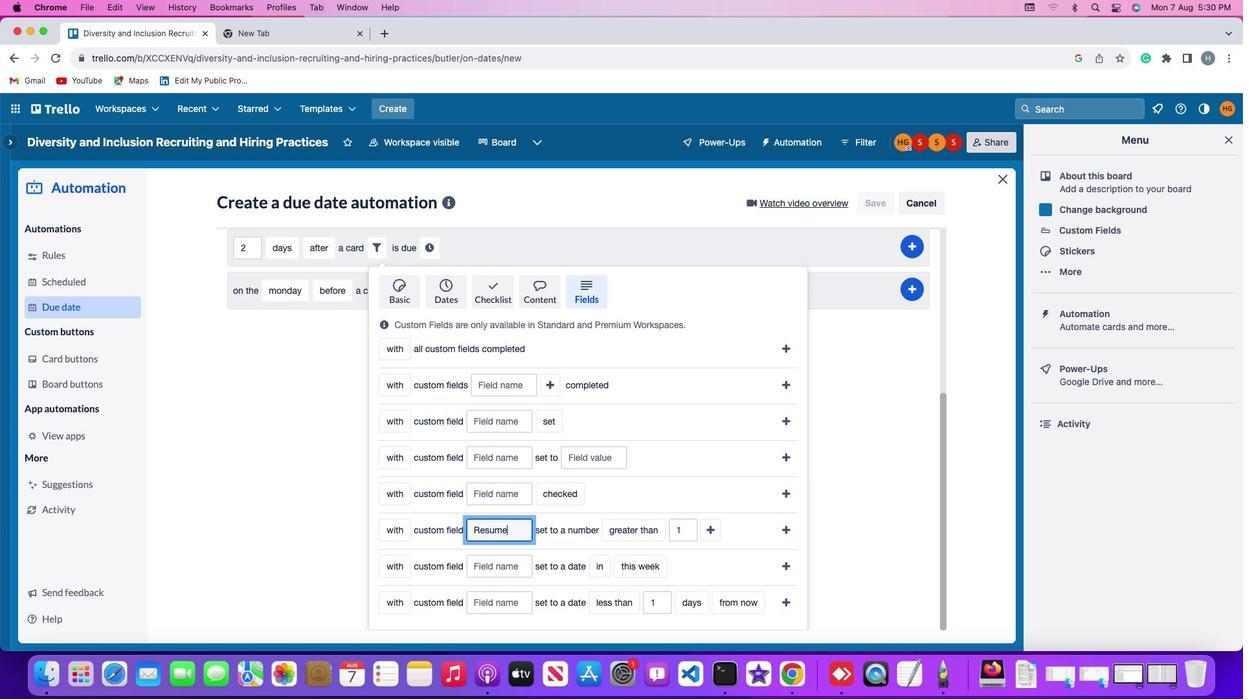 
Action: Mouse moved to (630, 531)
Screenshot: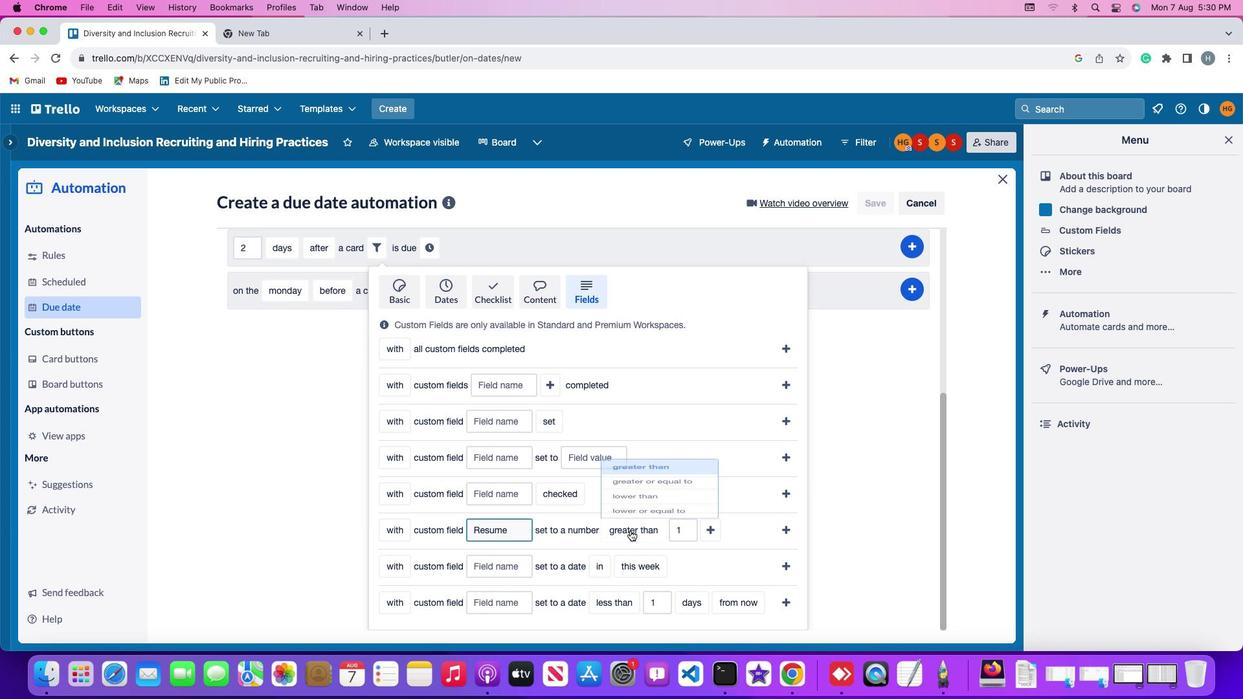
Action: Mouse pressed left at (630, 531)
Screenshot: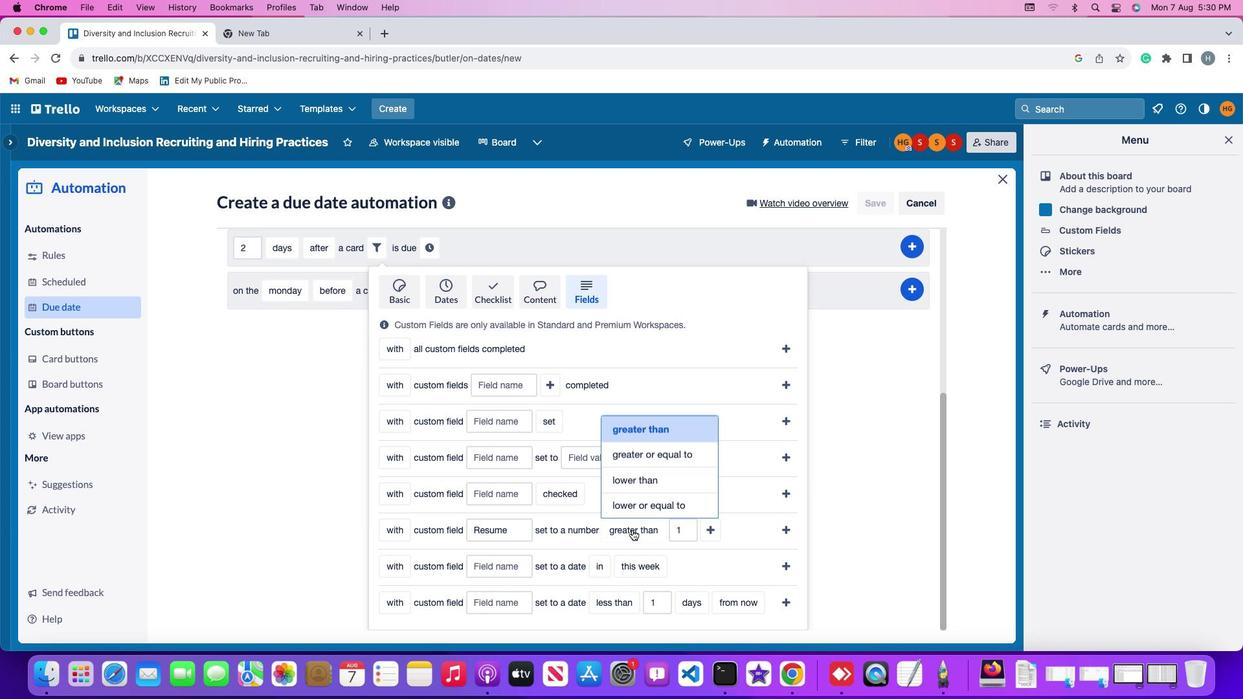 
Action: Mouse moved to (664, 430)
Screenshot: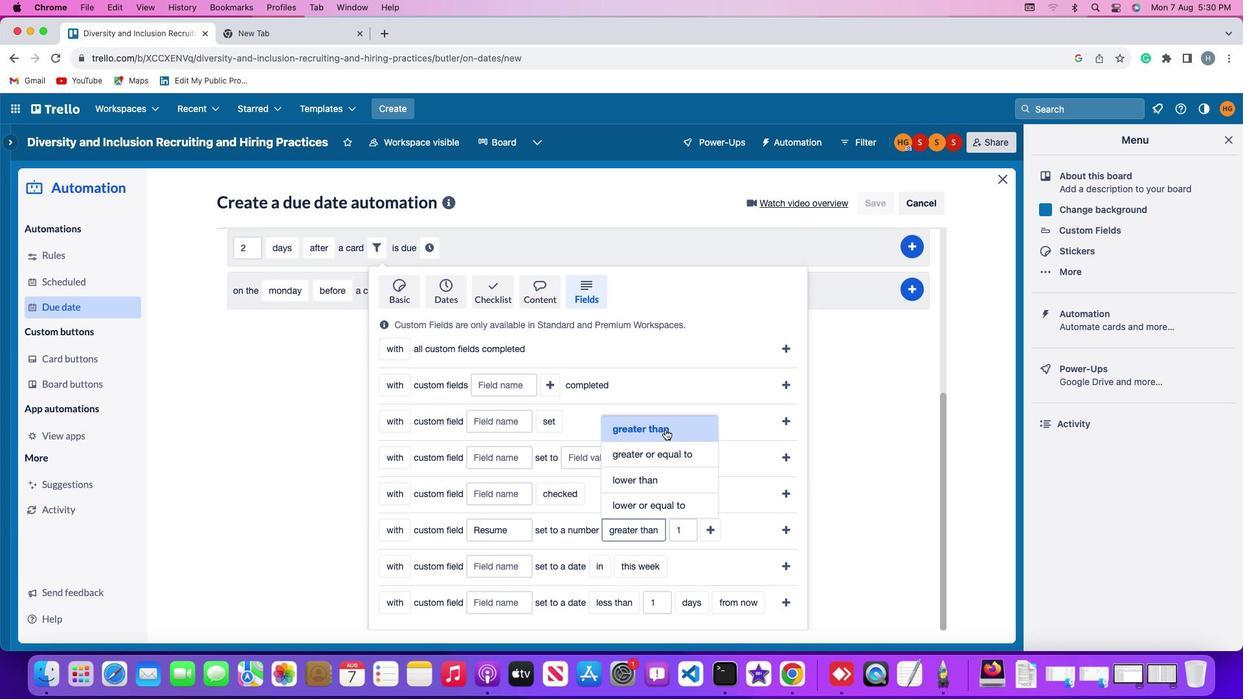 
Action: Mouse pressed left at (664, 430)
Screenshot: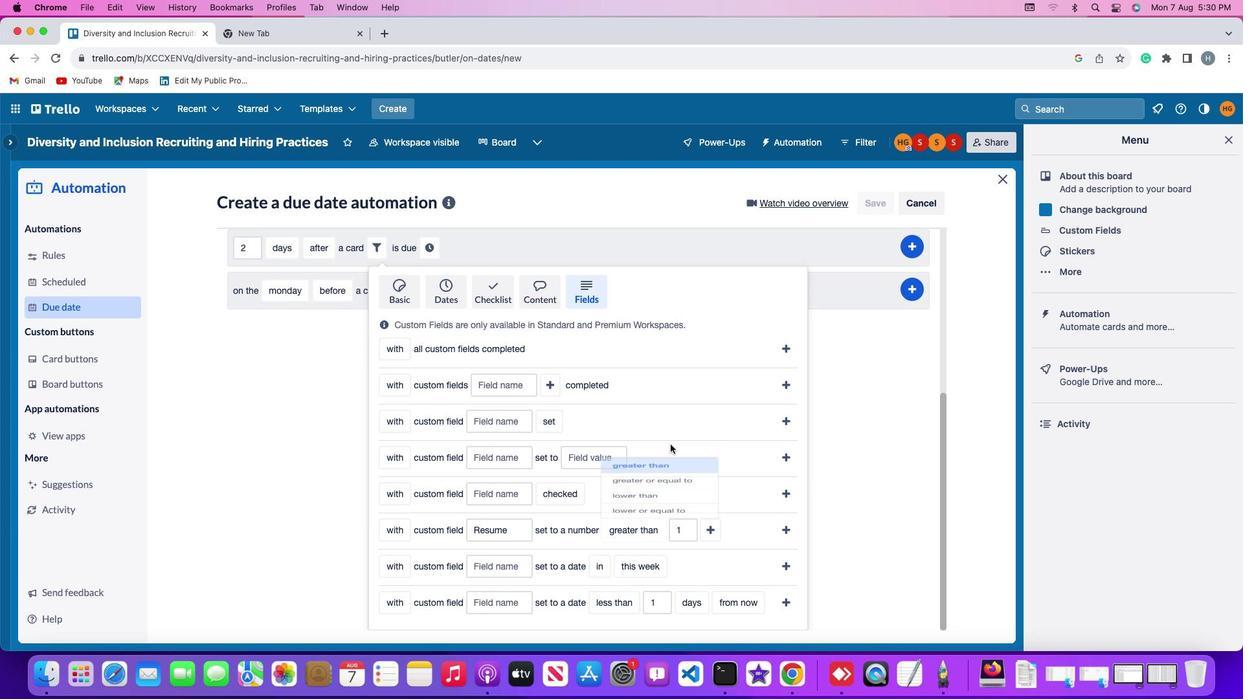 
Action: Mouse moved to (689, 531)
Screenshot: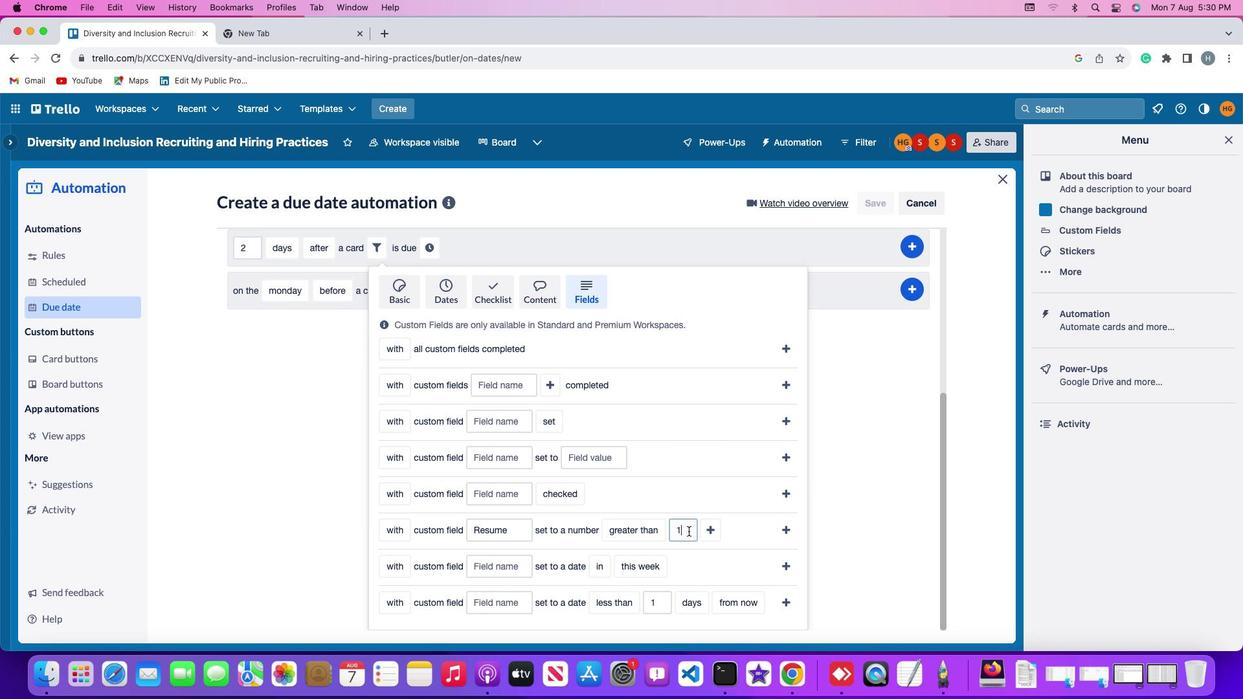 
Action: Mouse pressed left at (689, 531)
Screenshot: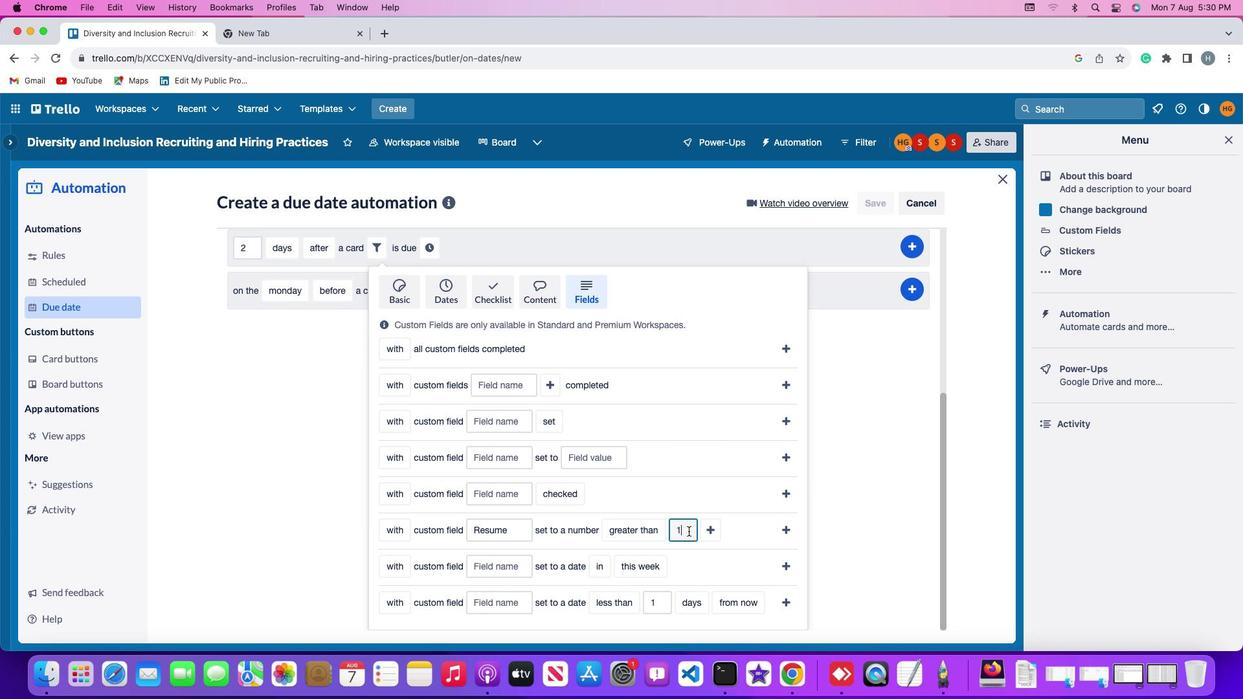 
Action: Mouse moved to (689, 531)
Screenshot: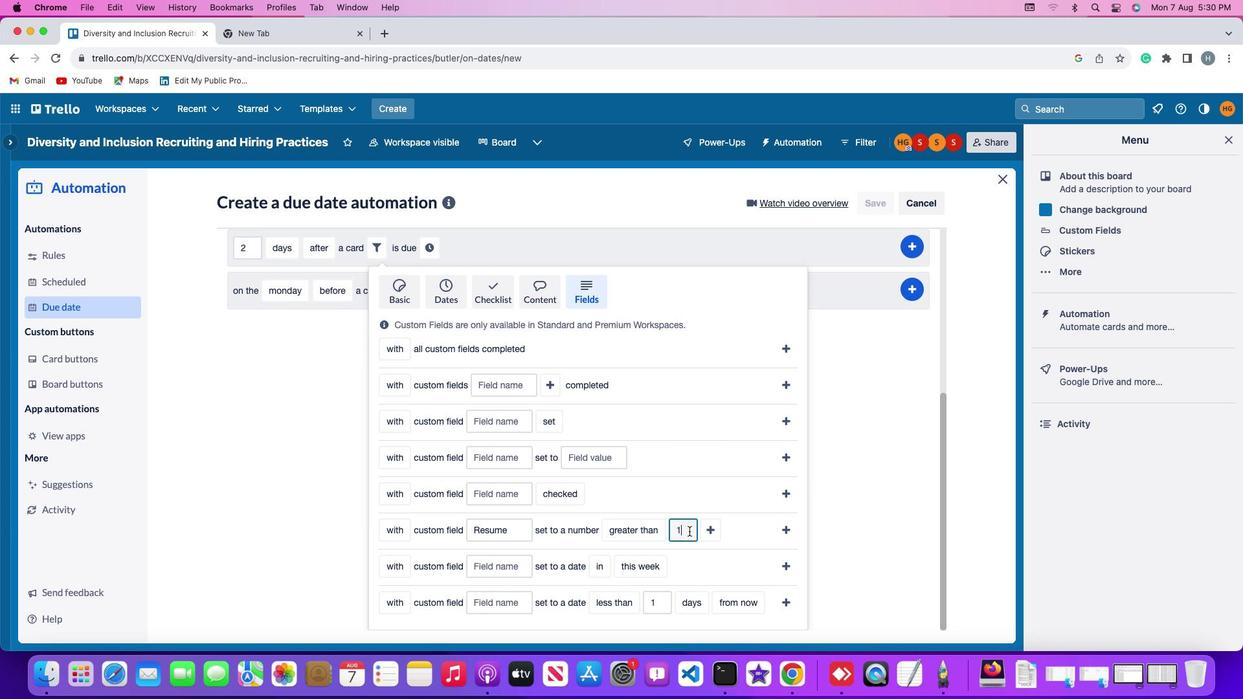 
Action: Key pressed Key.backspace'1'
Screenshot: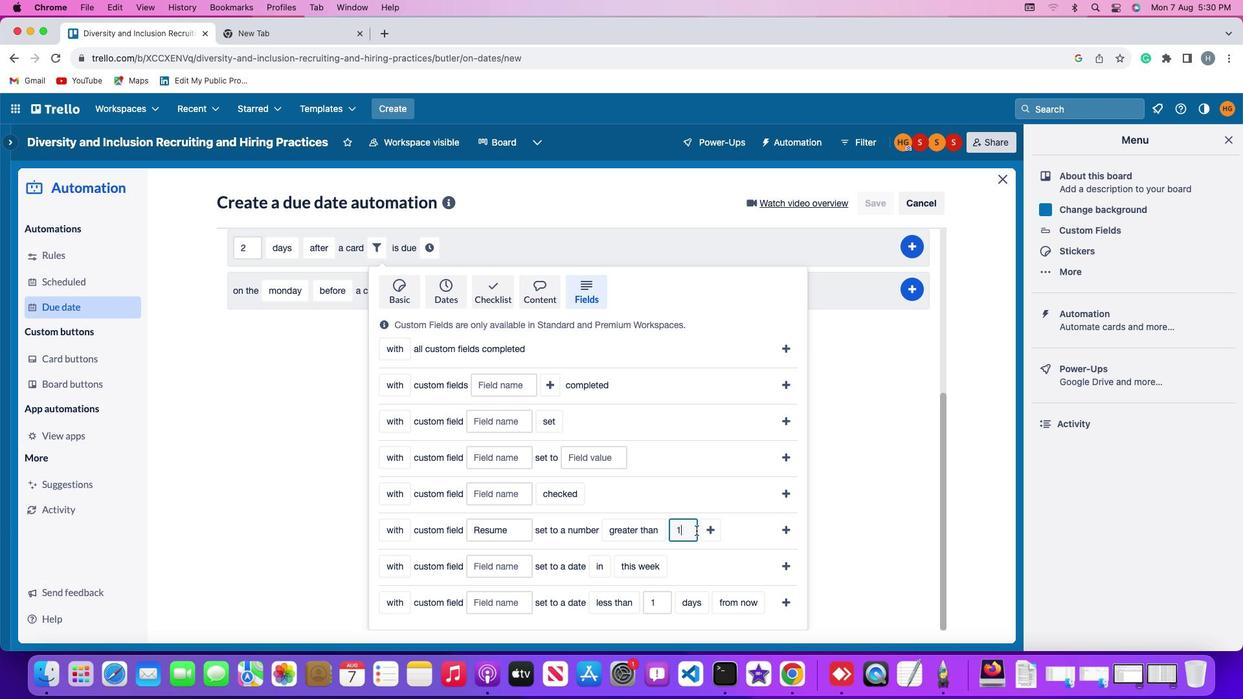 
Action: Mouse moved to (710, 529)
Screenshot: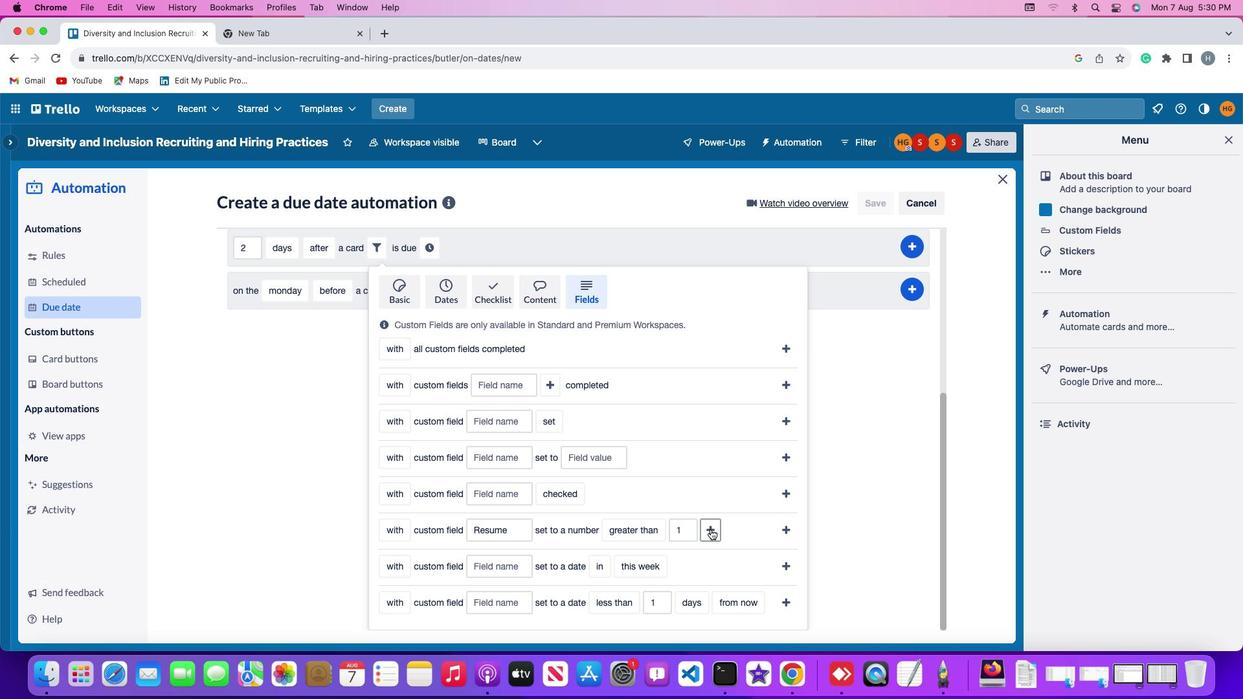 
Action: Mouse pressed left at (710, 529)
Screenshot: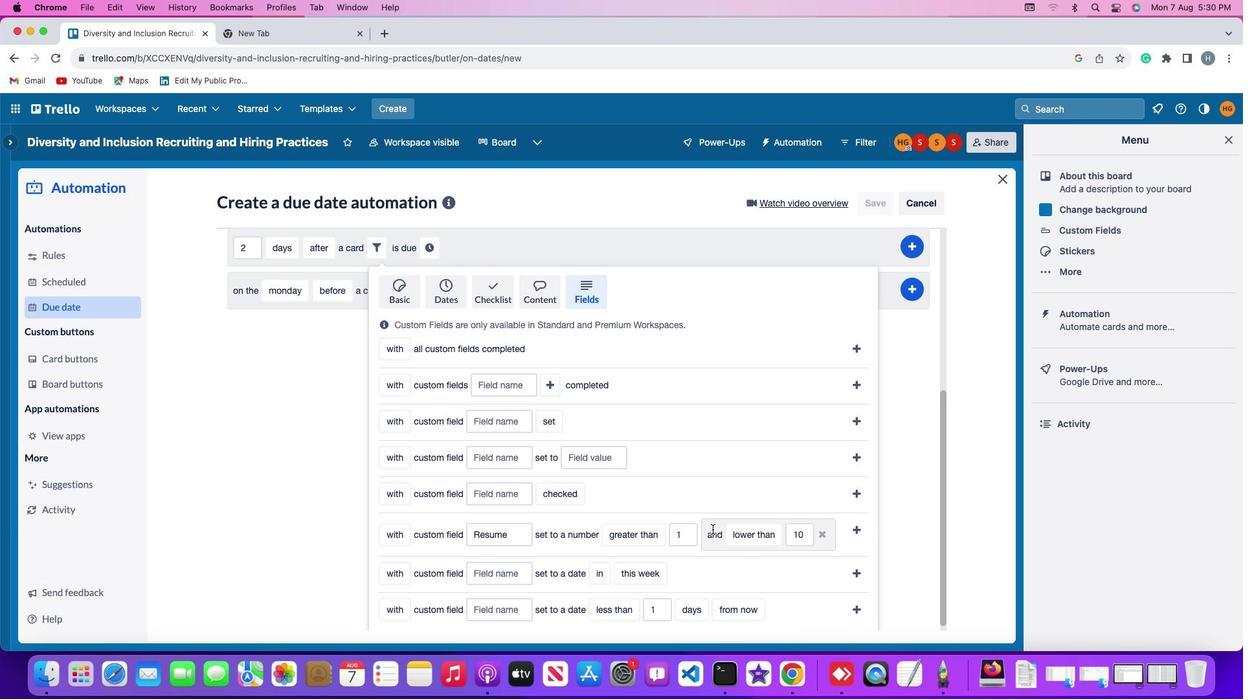 
Action: Mouse moved to (761, 531)
Screenshot: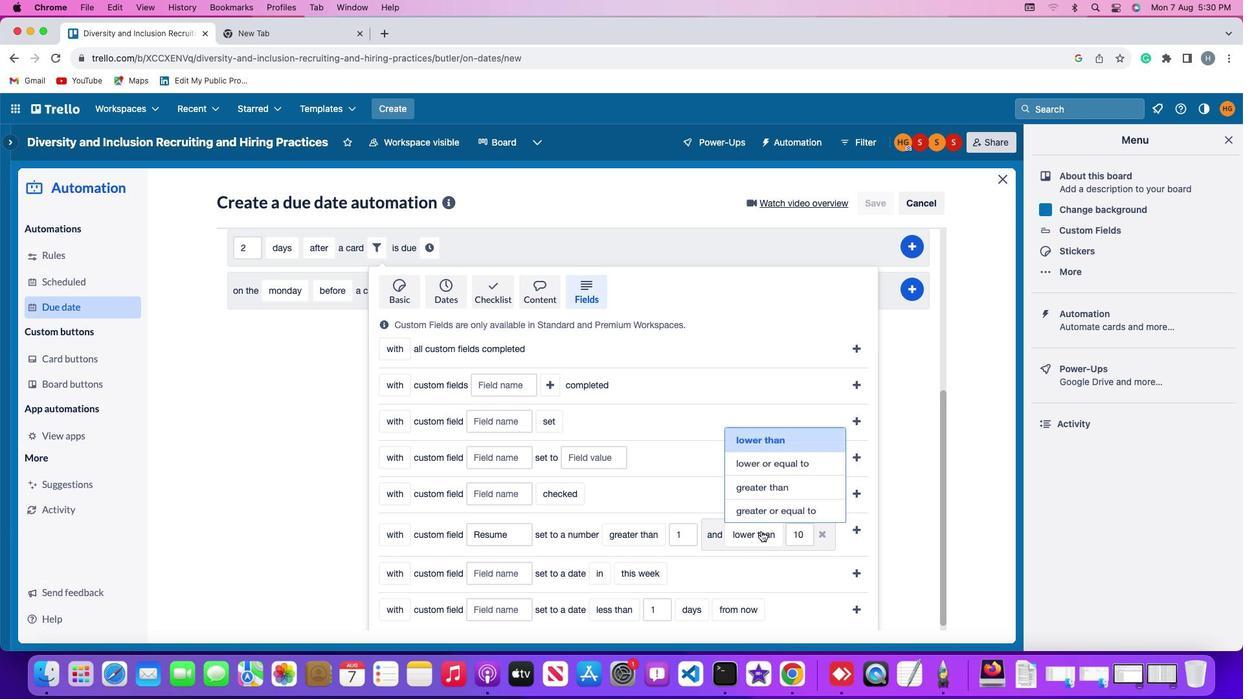 
Action: Mouse pressed left at (761, 531)
Screenshot: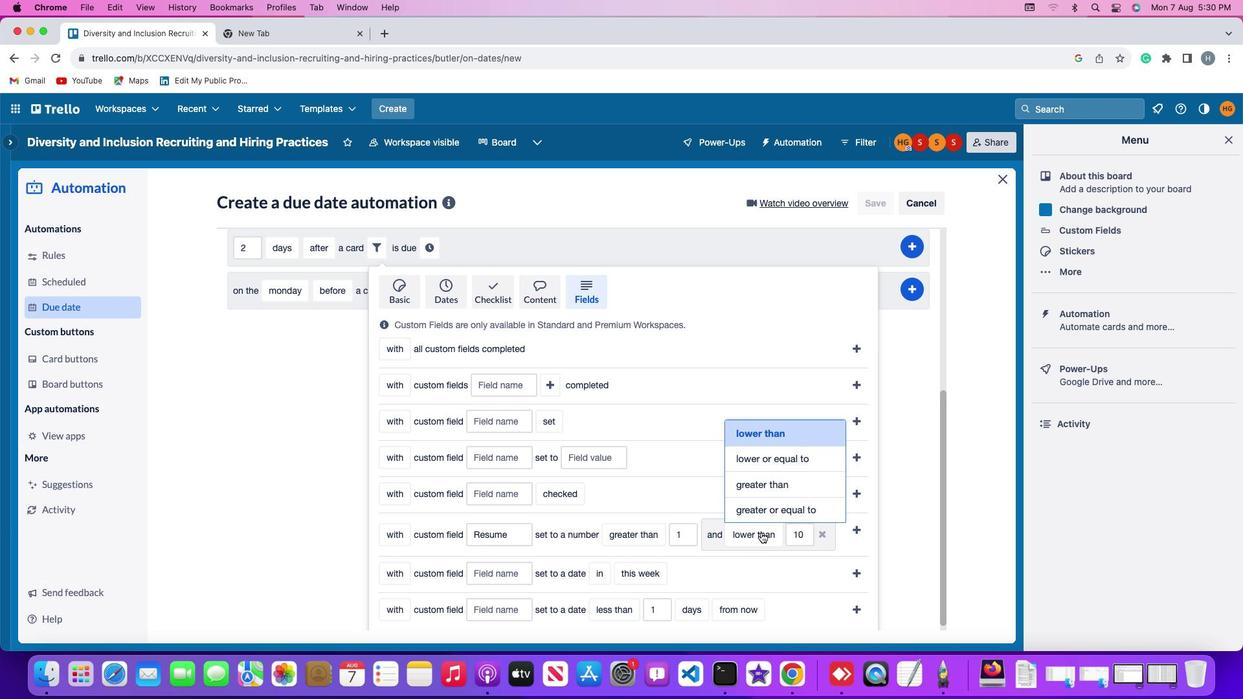 
Action: Mouse moved to (771, 487)
Screenshot: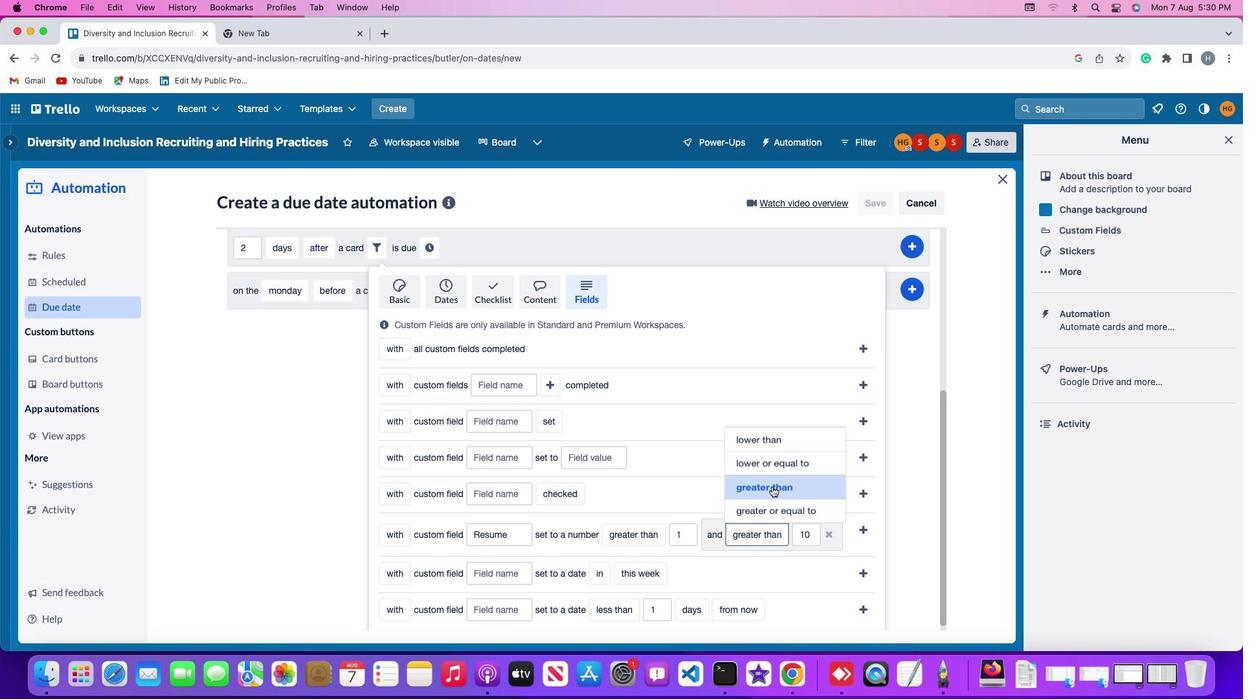 
Action: Mouse pressed left at (771, 487)
Screenshot: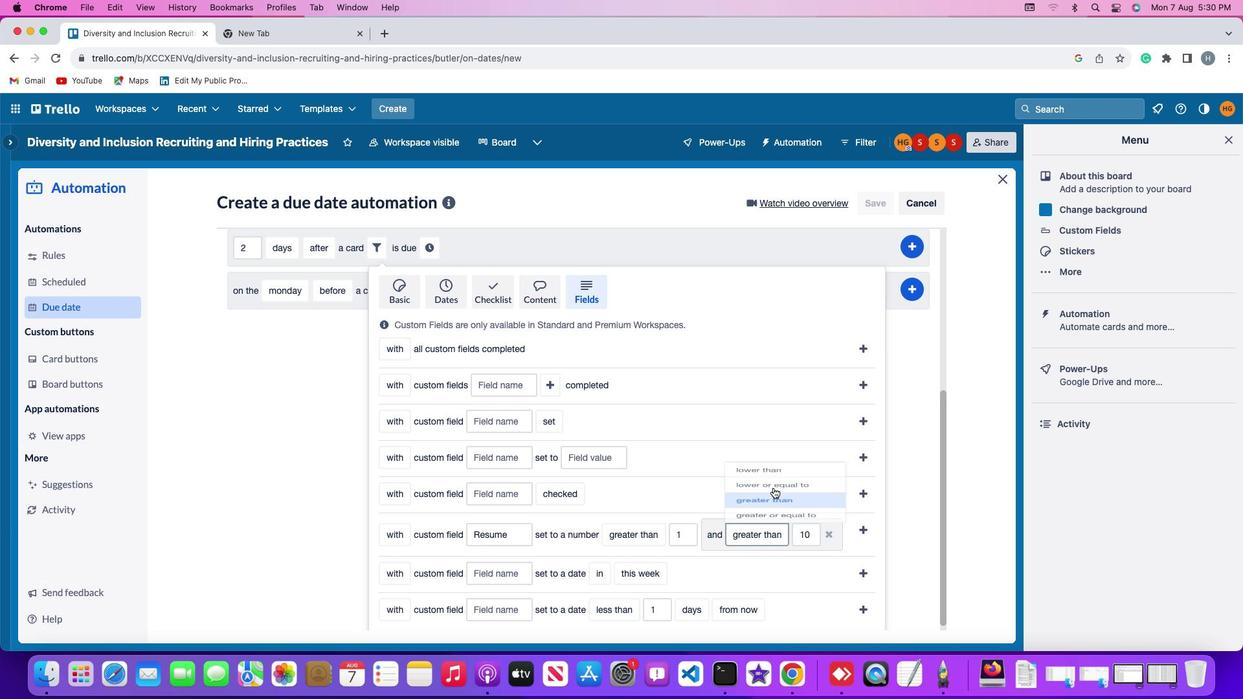 
Action: Mouse moved to (814, 532)
Screenshot: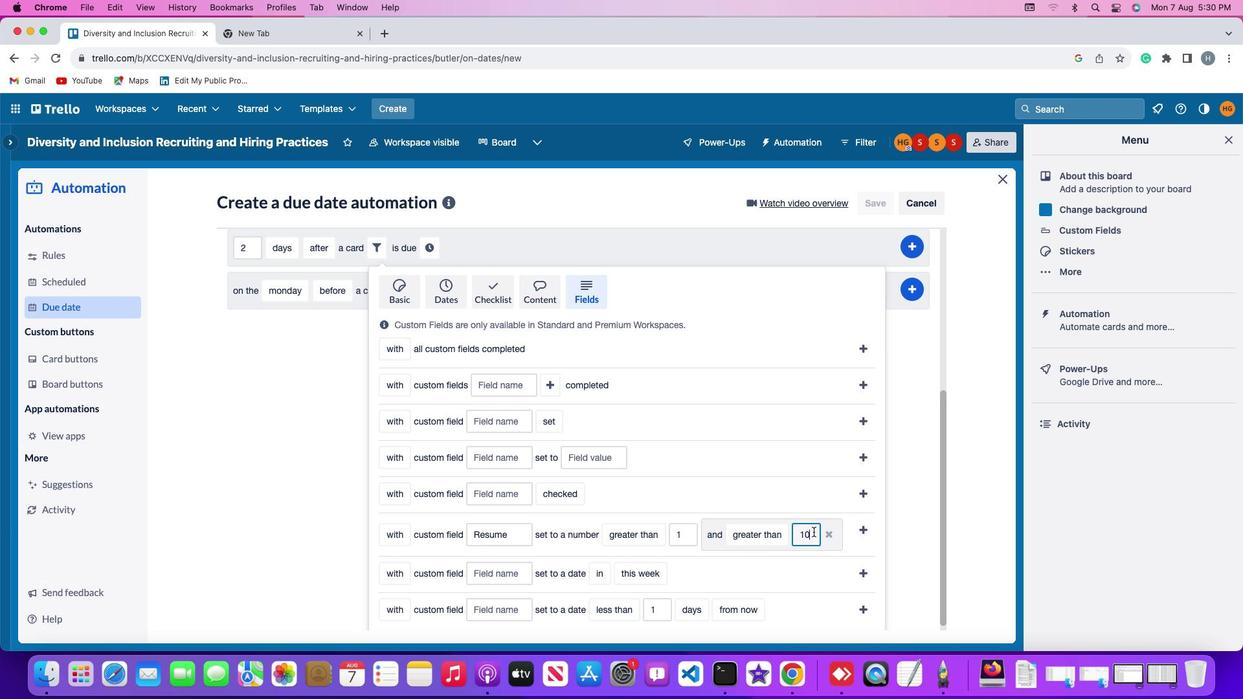 
Action: Mouse pressed left at (814, 532)
Screenshot: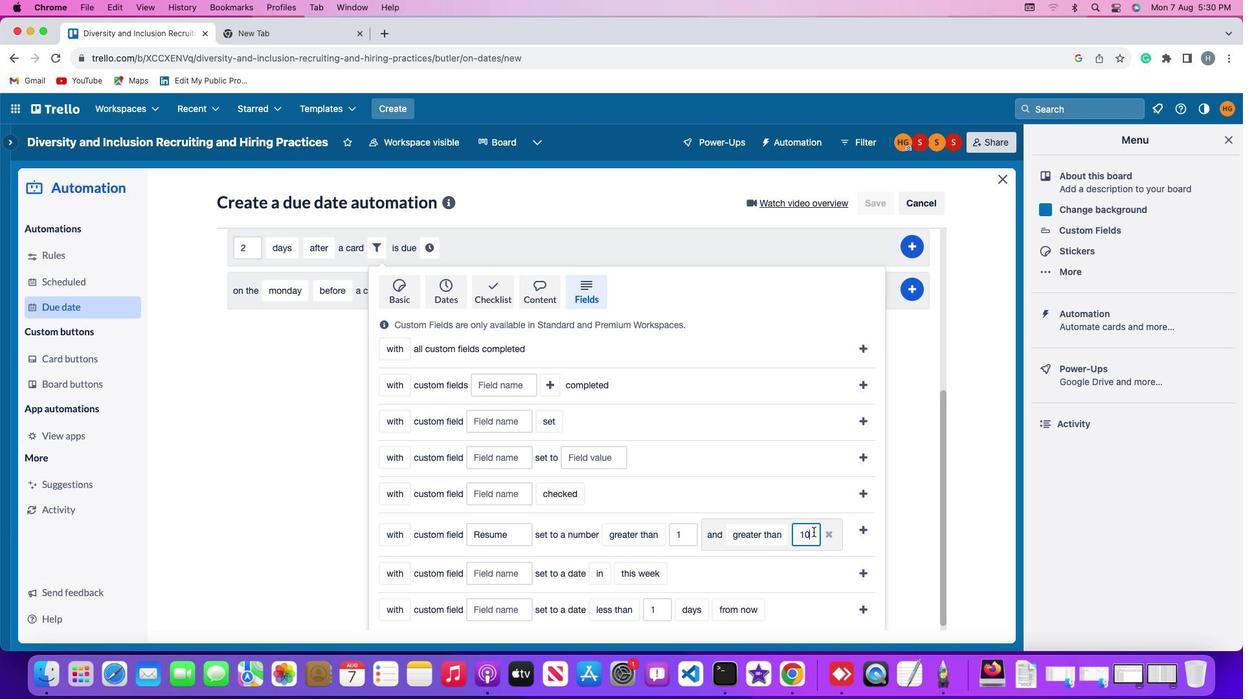 
Action: Key pressed Key.backspaceKey.backspace
Screenshot: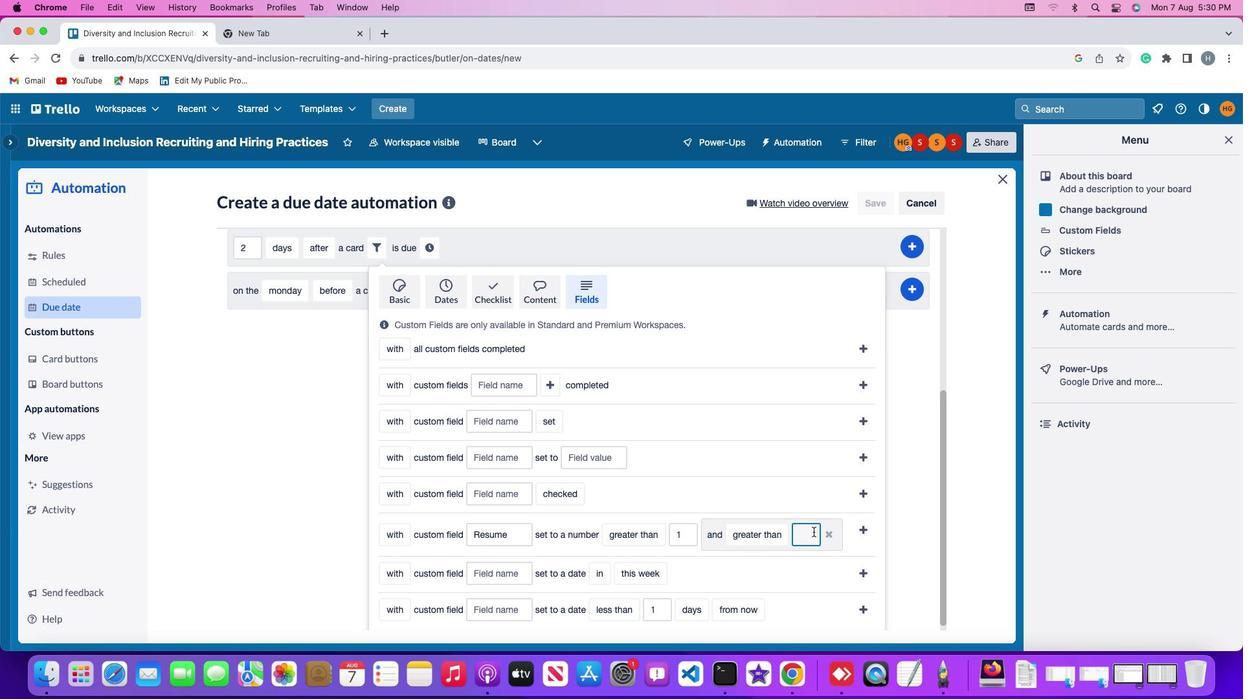 
Action: Mouse moved to (813, 531)
Screenshot: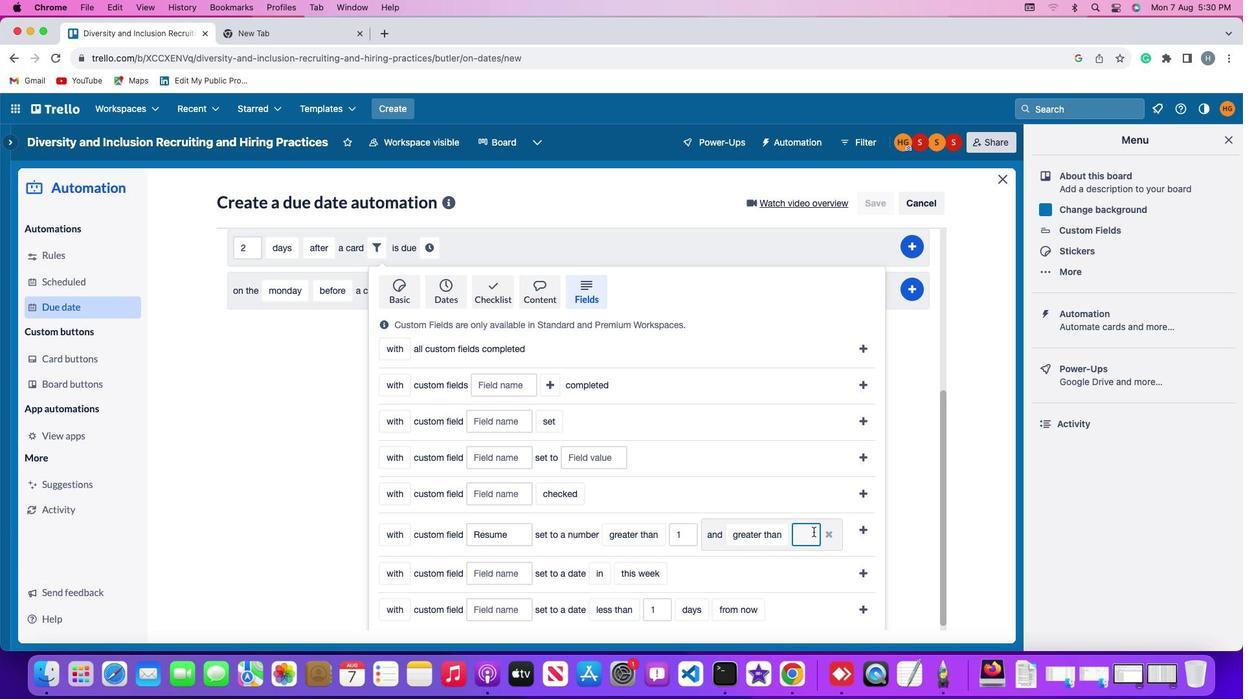 
Action: Key pressed '1''0'
Screenshot: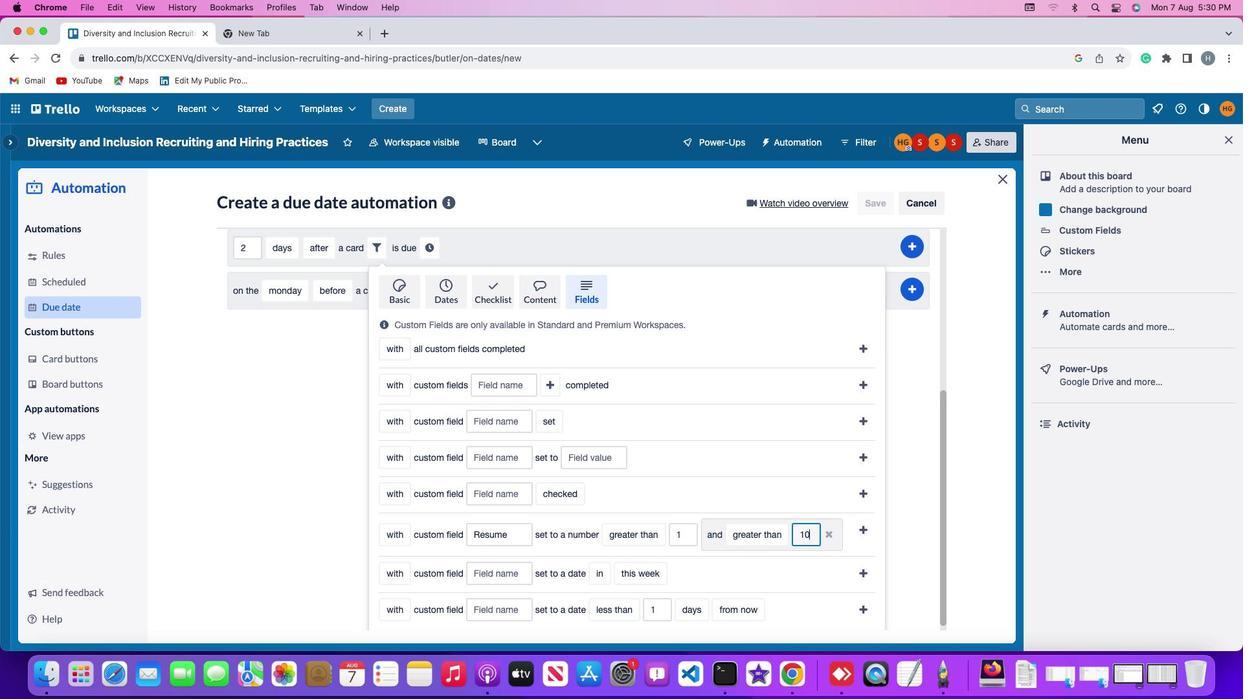 
Action: Mouse moved to (864, 526)
Screenshot: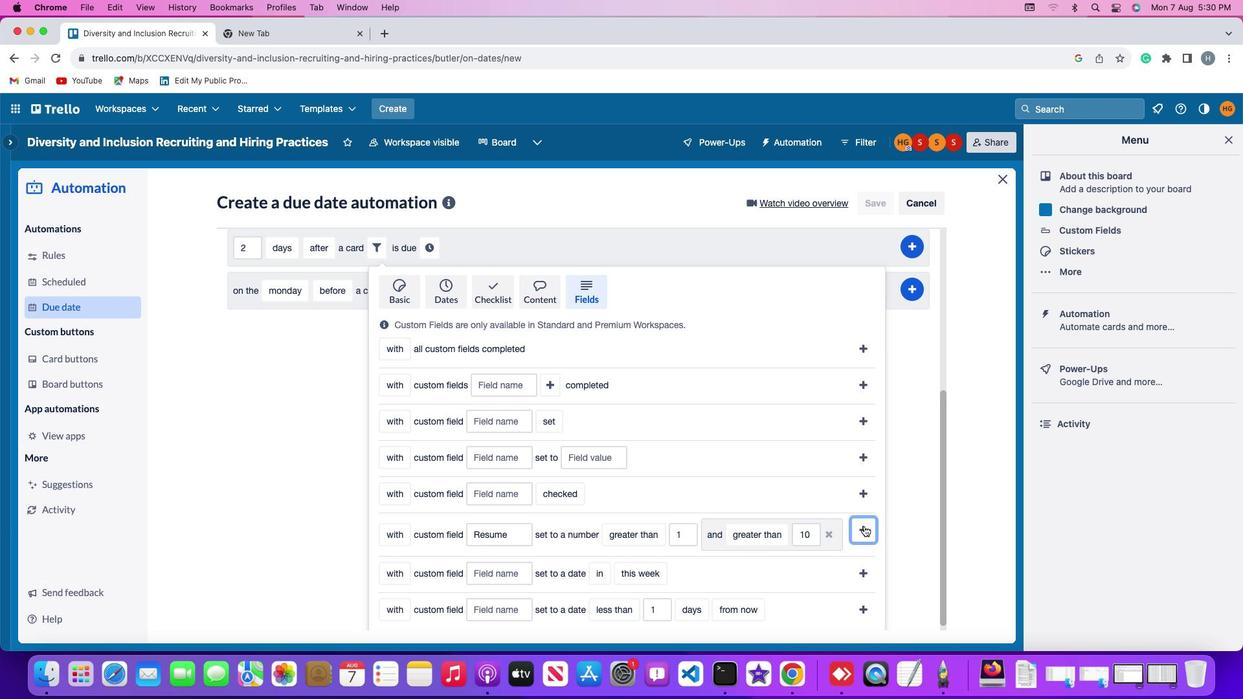 
Action: Mouse pressed left at (864, 526)
Screenshot: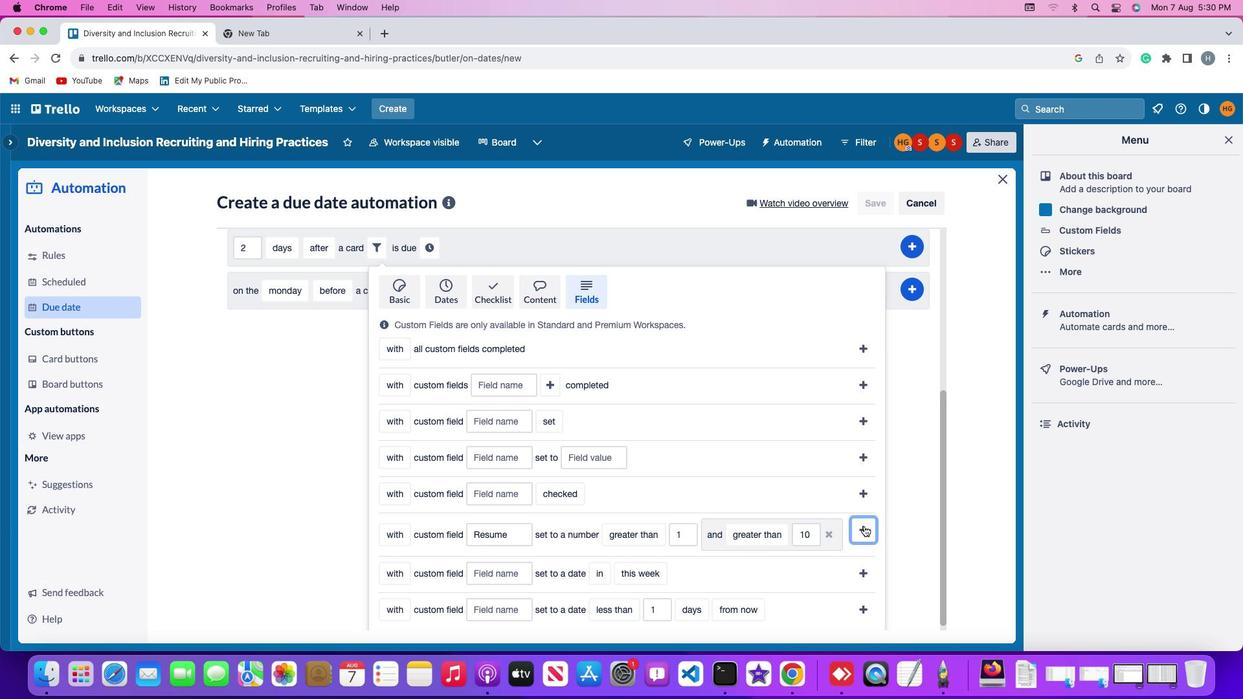 
Action: Mouse moved to (778, 520)
Screenshot: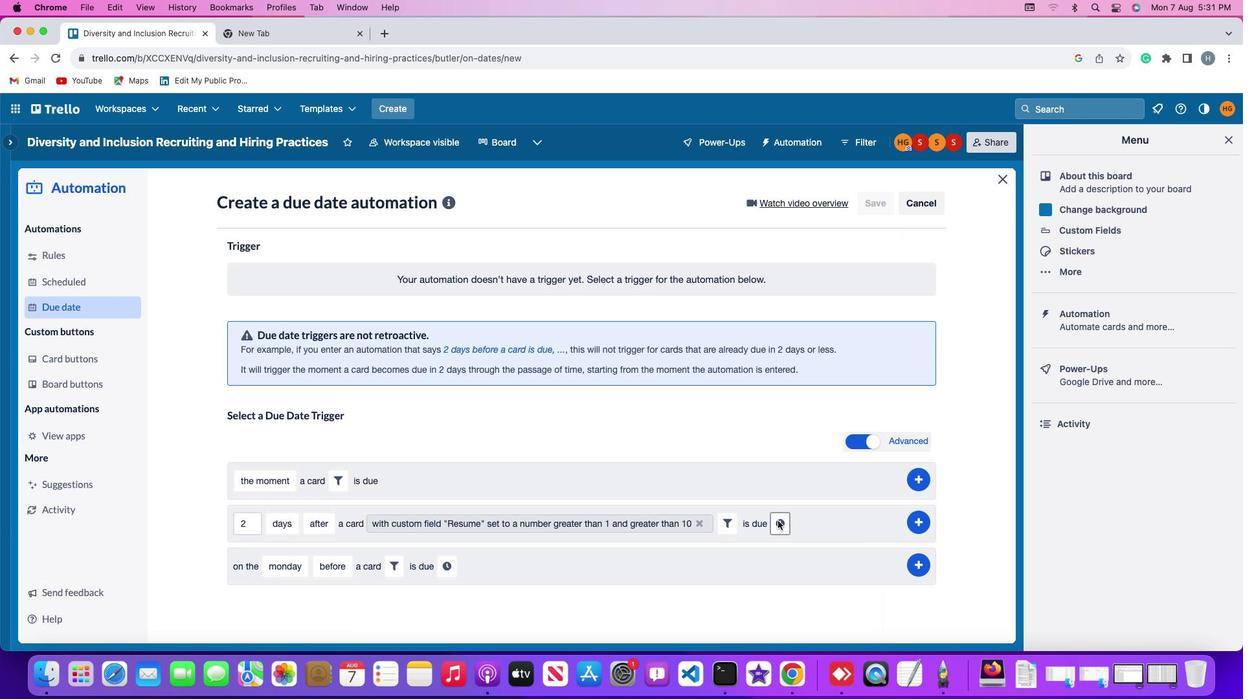 
Action: Mouse pressed left at (778, 520)
Screenshot: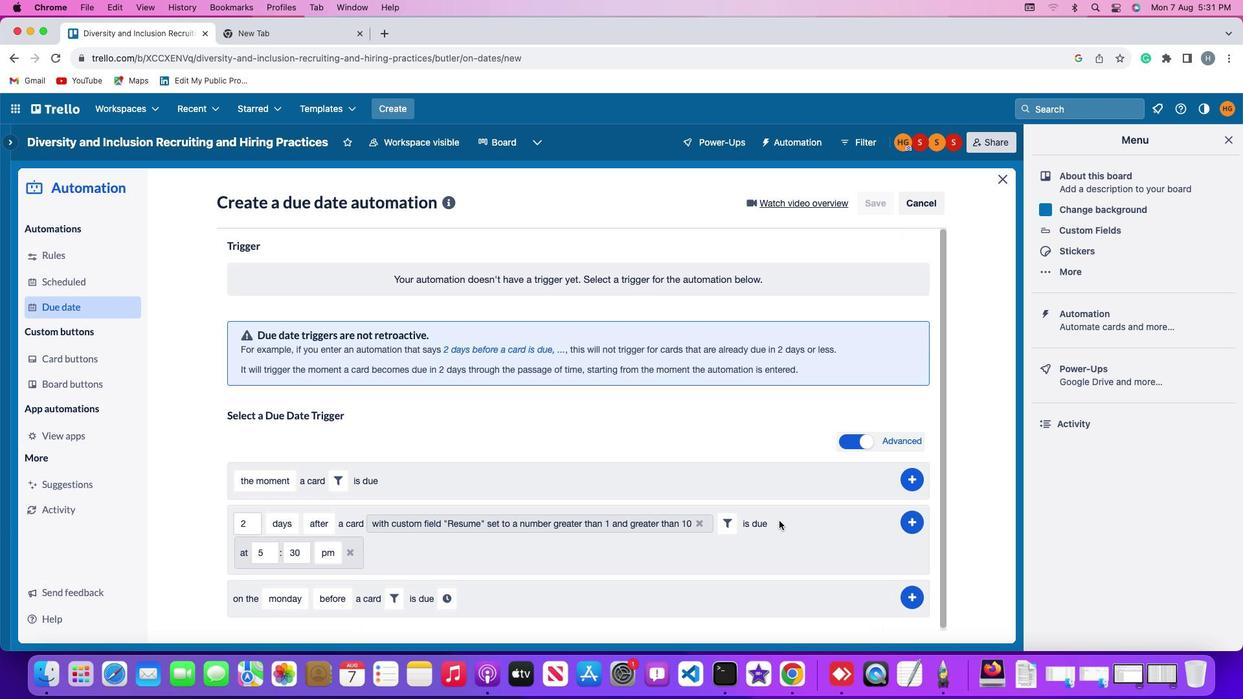 
Action: Mouse moved to (272, 554)
Screenshot: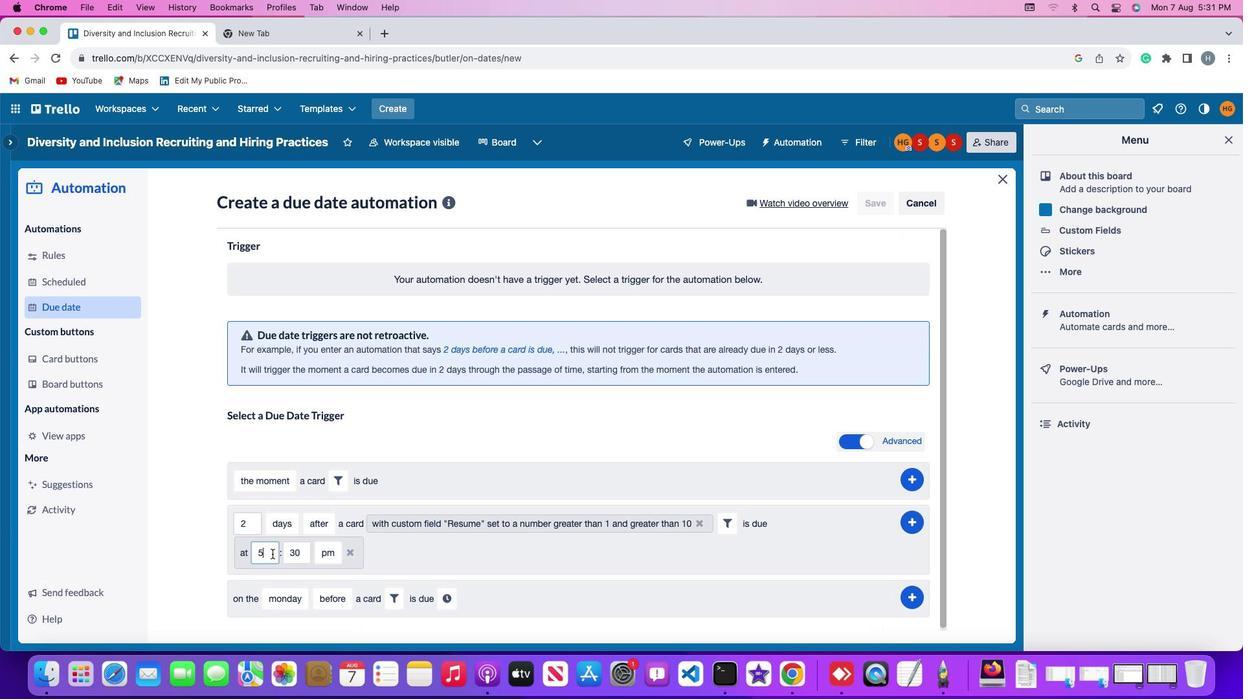 
Action: Mouse pressed left at (272, 554)
Screenshot: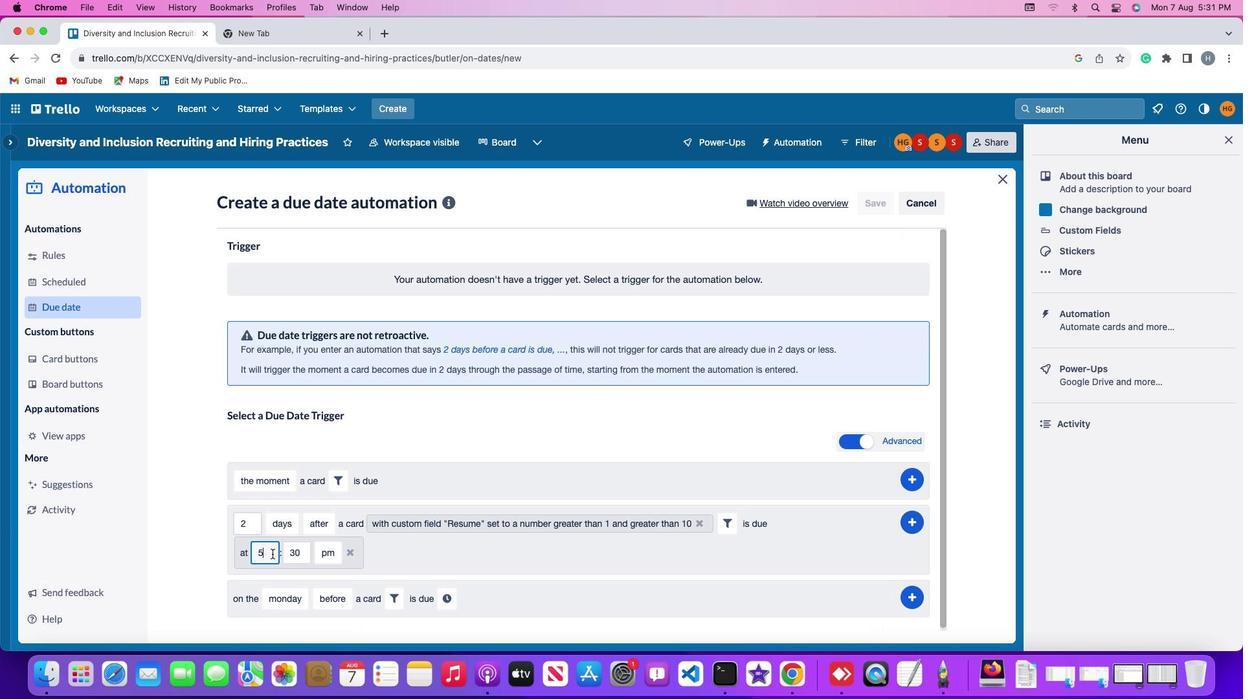 
Action: Key pressed Key.backspace'1''1'
Screenshot: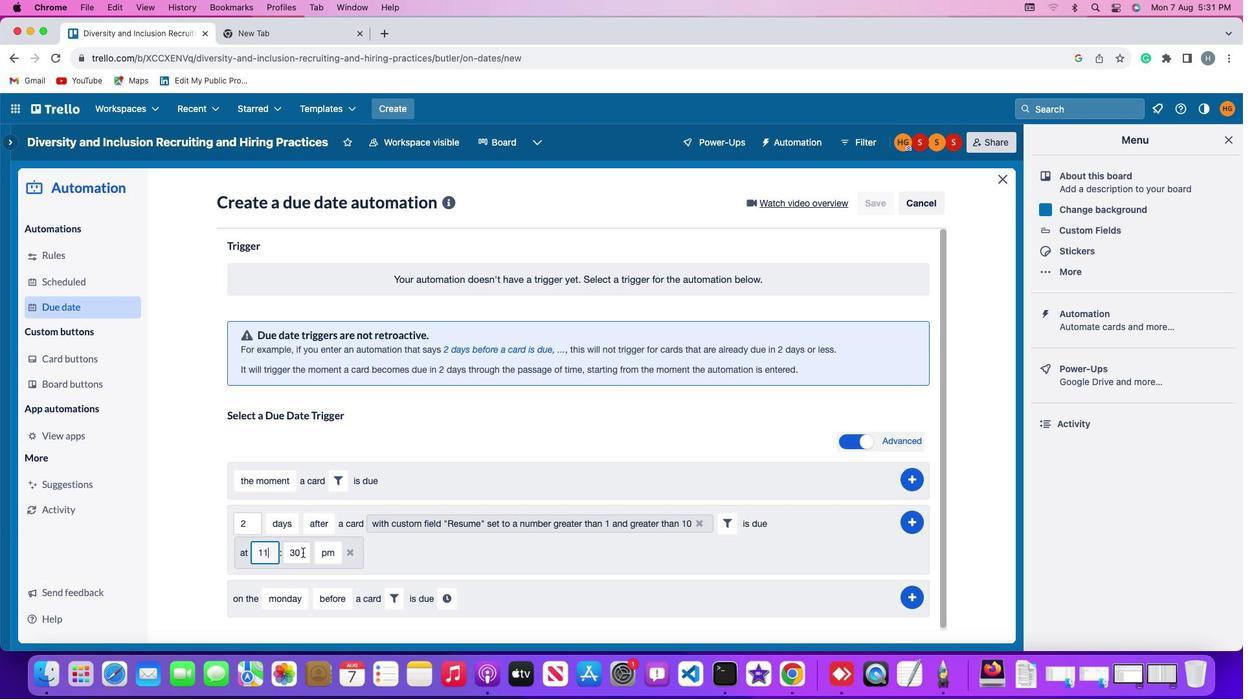 
Action: Mouse moved to (305, 553)
Screenshot: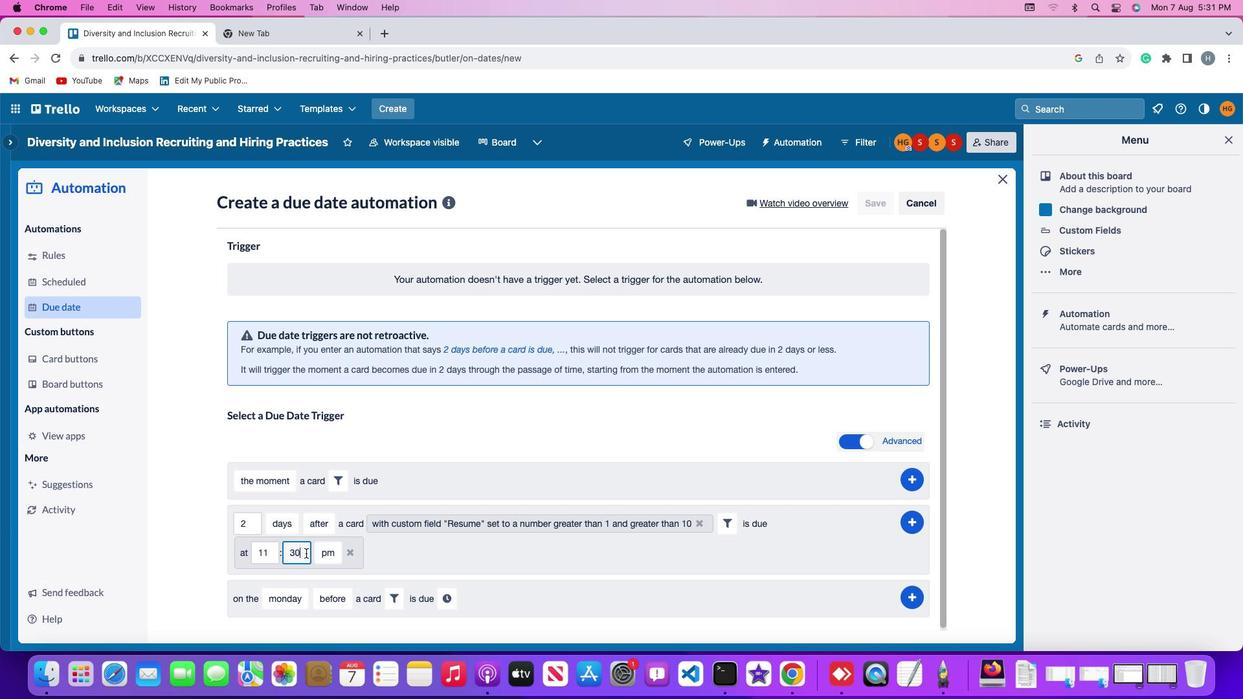 
Action: Mouse pressed left at (305, 553)
Screenshot: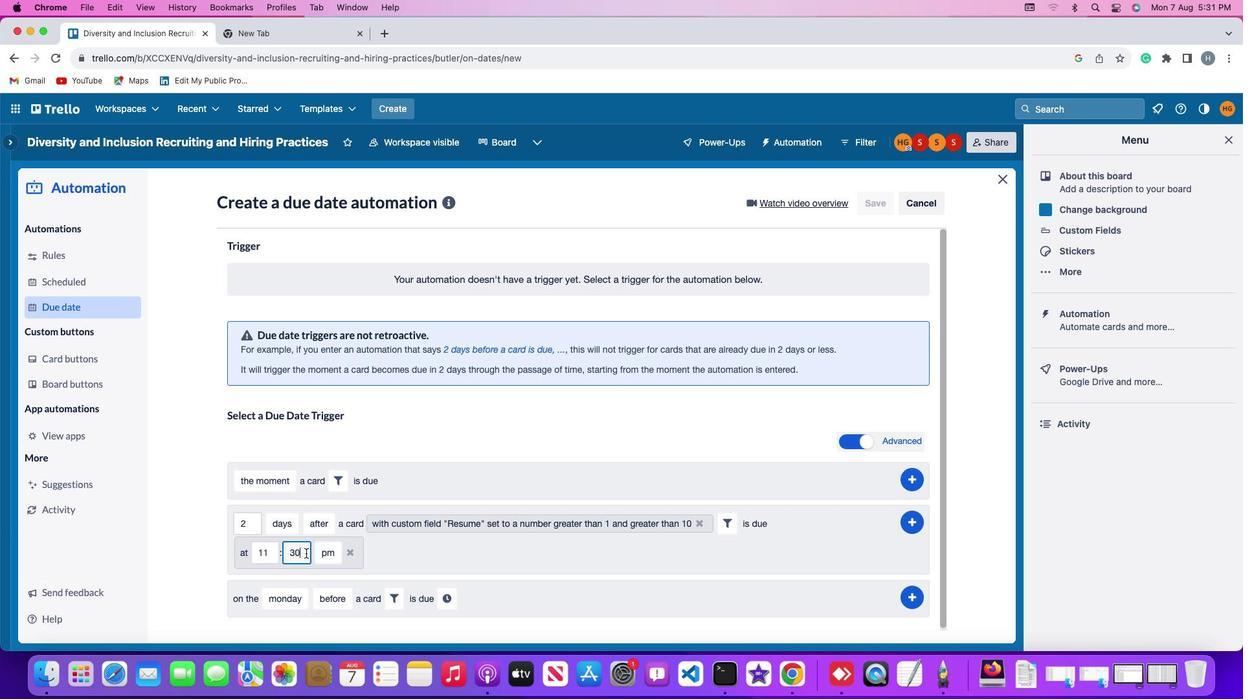 
Action: Key pressed Key.backspaceKey.backspace'0''0'
Screenshot: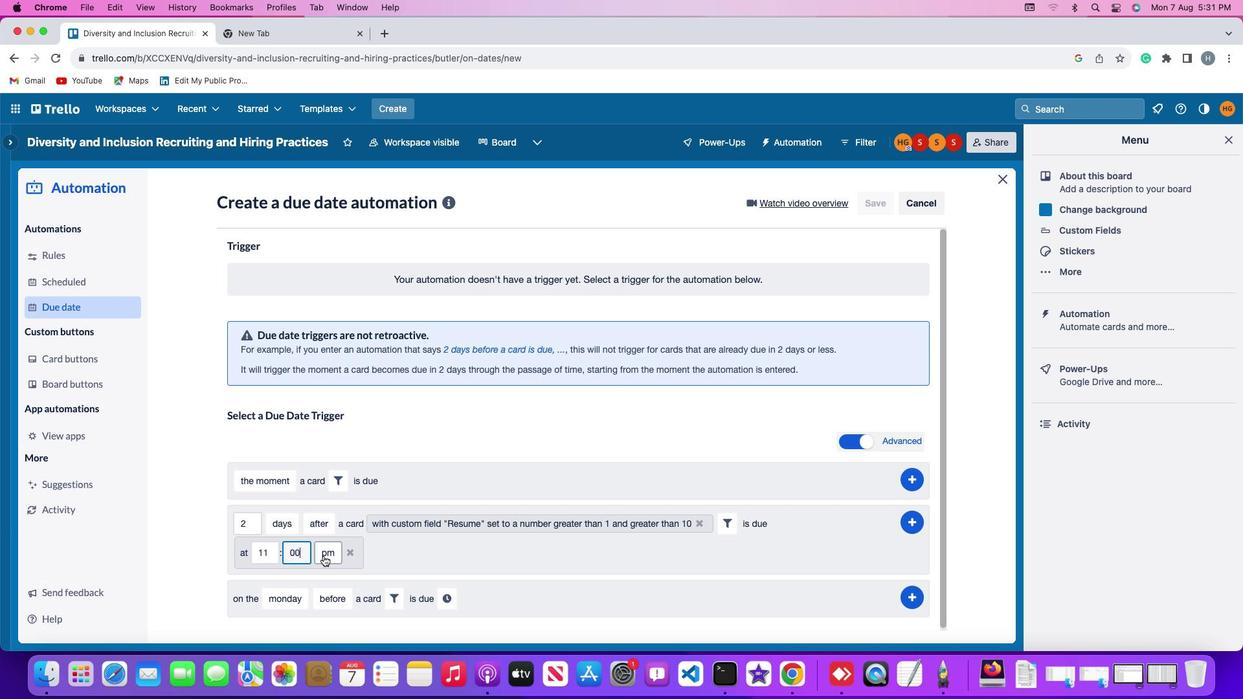 
Action: Mouse moved to (328, 555)
Screenshot: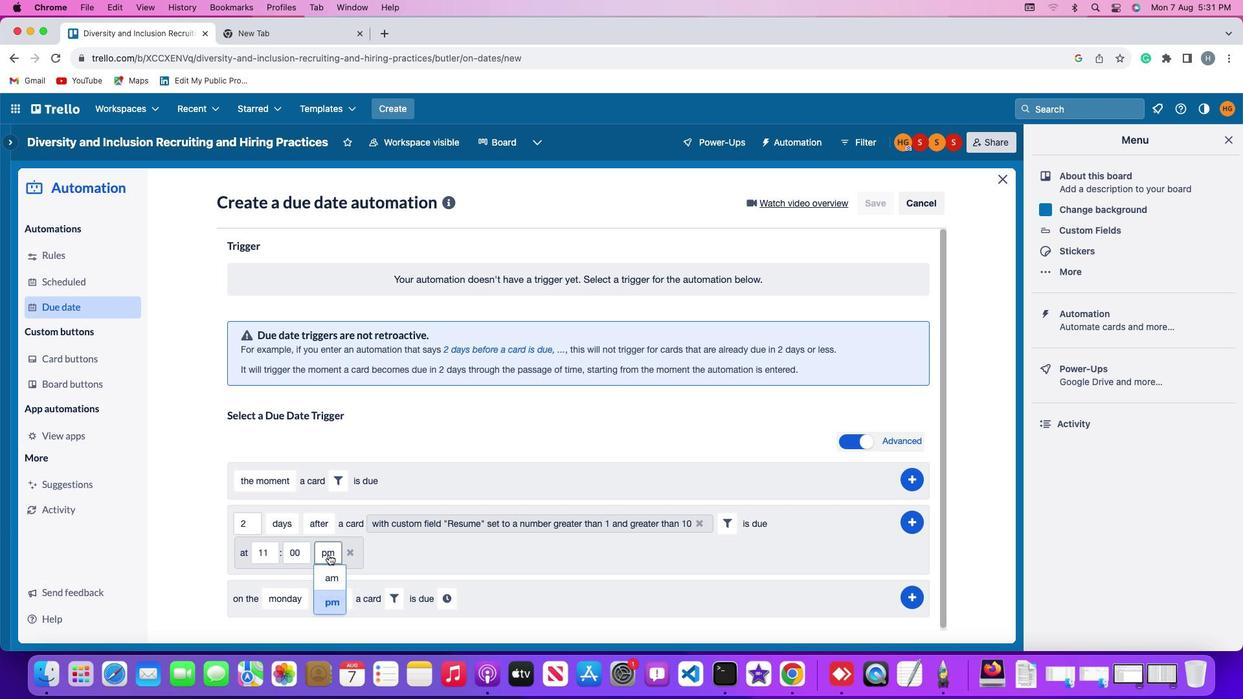 
Action: Mouse pressed left at (328, 555)
Screenshot: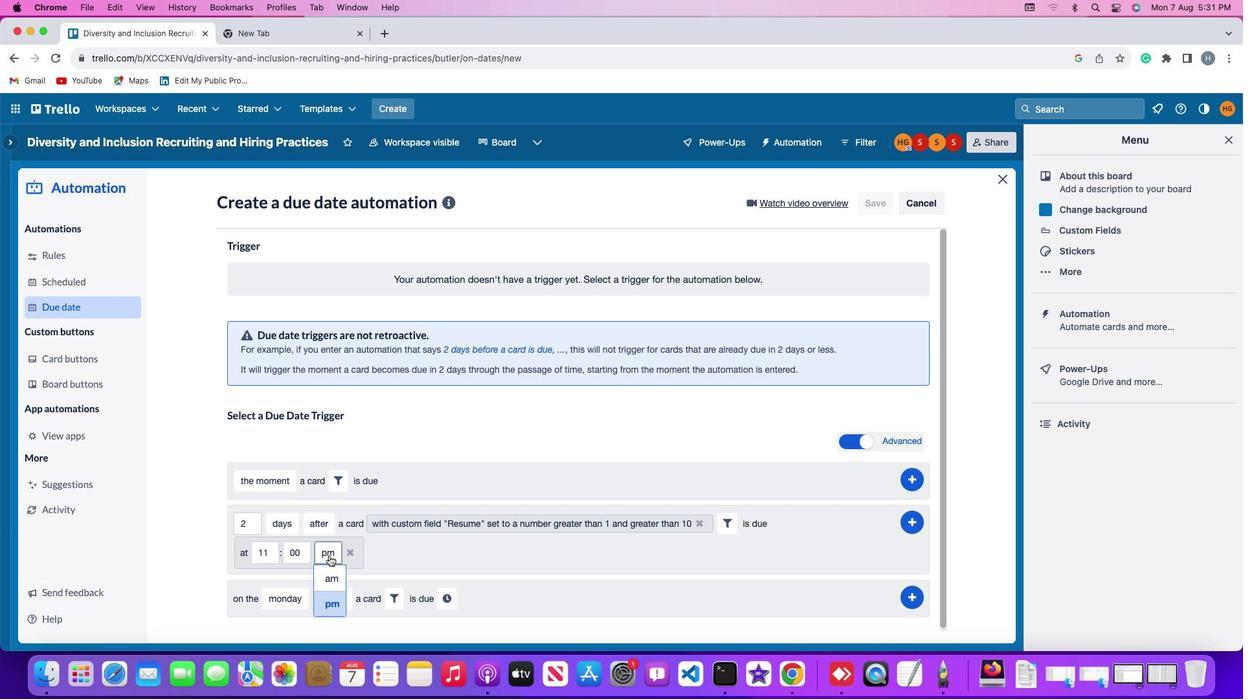 
Action: Mouse moved to (332, 576)
Screenshot: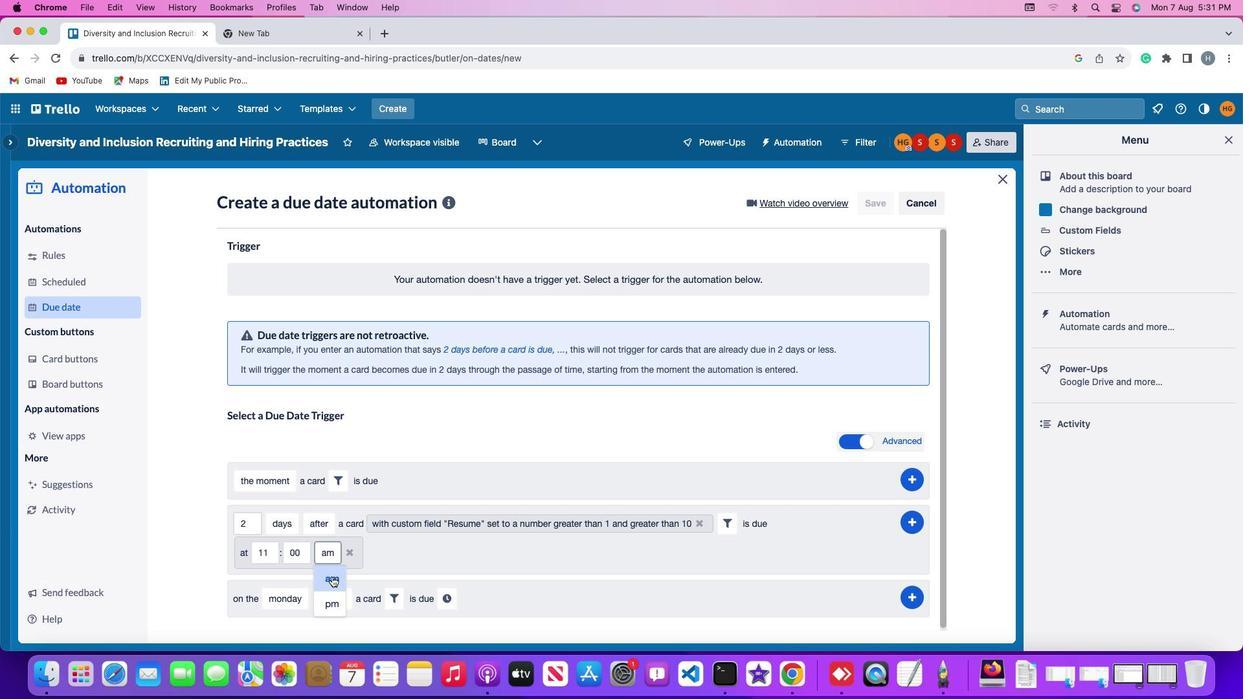 
Action: Mouse pressed left at (332, 576)
Screenshot: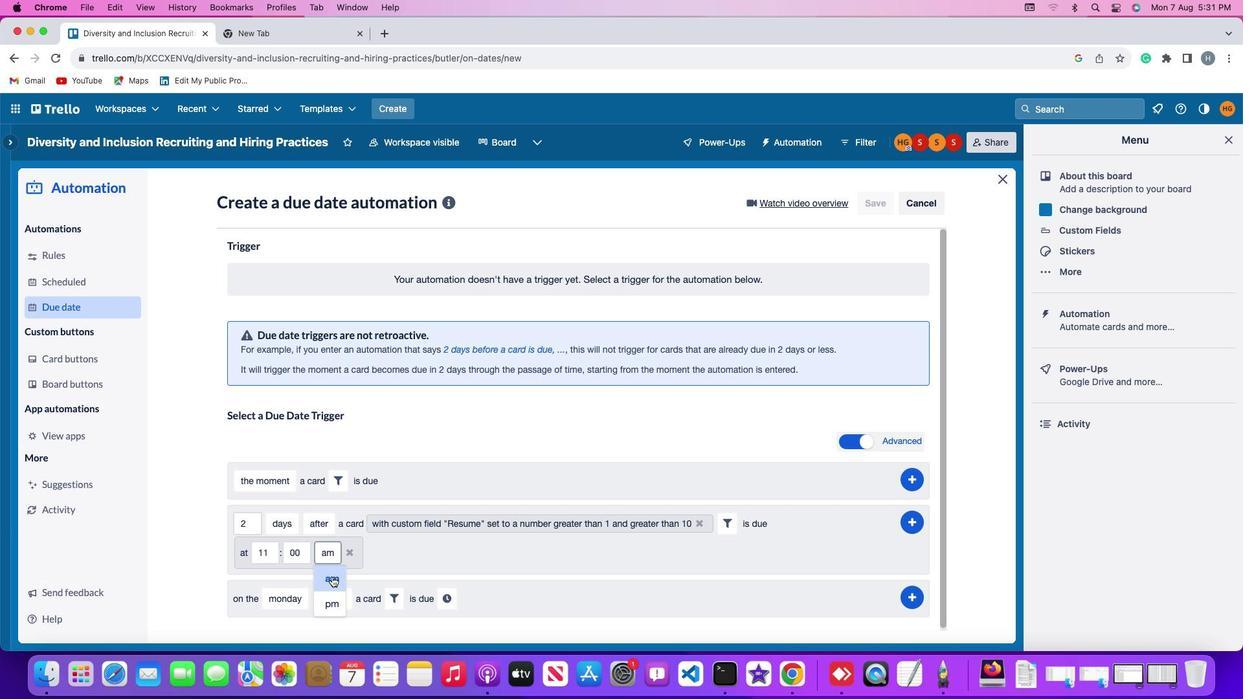 
Action: Mouse moved to (912, 520)
Screenshot: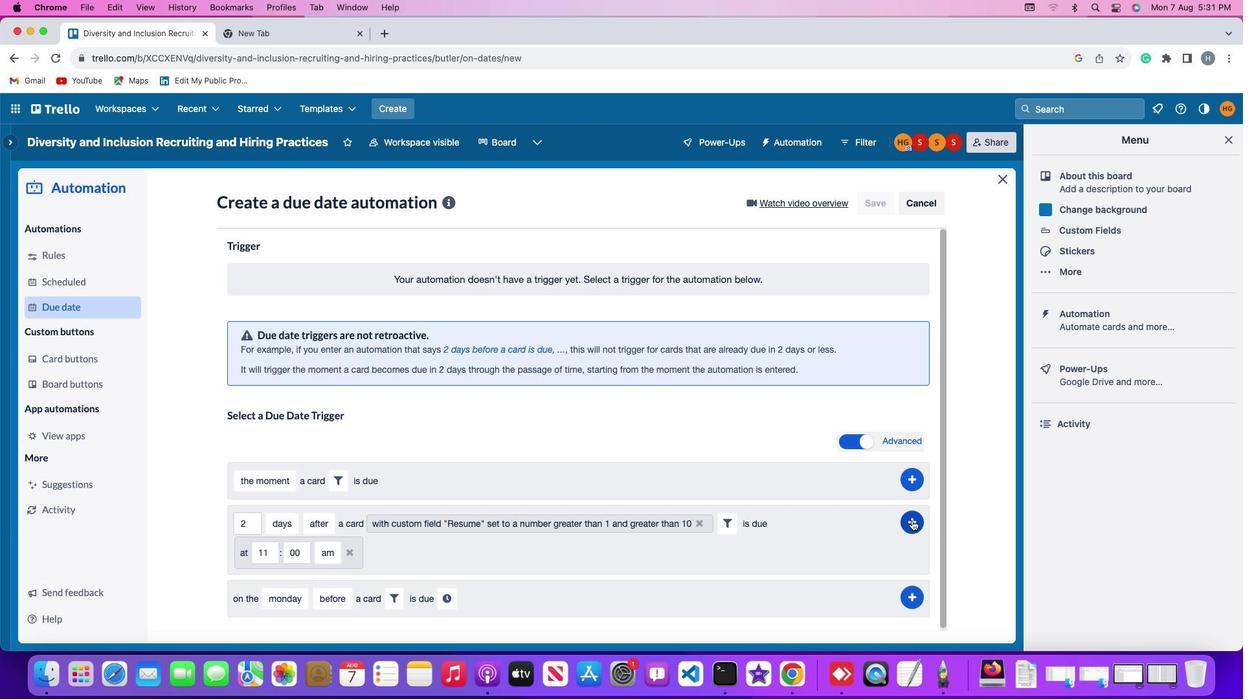 
Action: Mouse pressed left at (912, 520)
Screenshot: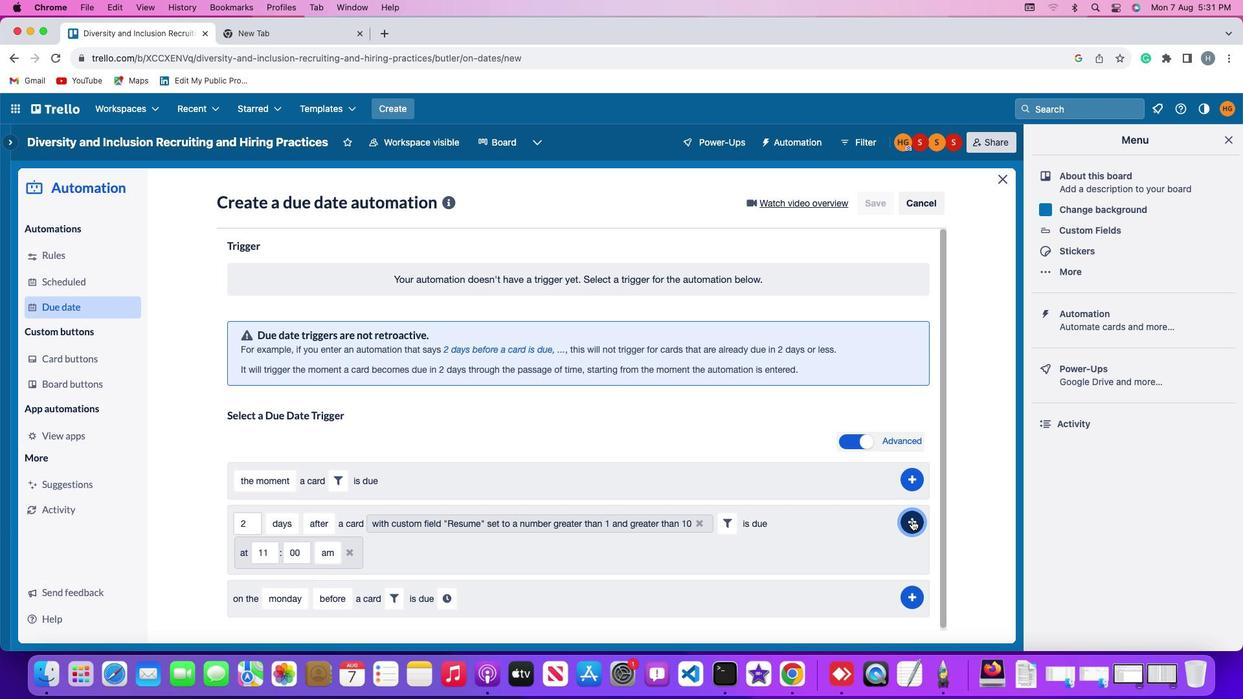 
Action: Mouse moved to (968, 415)
Screenshot: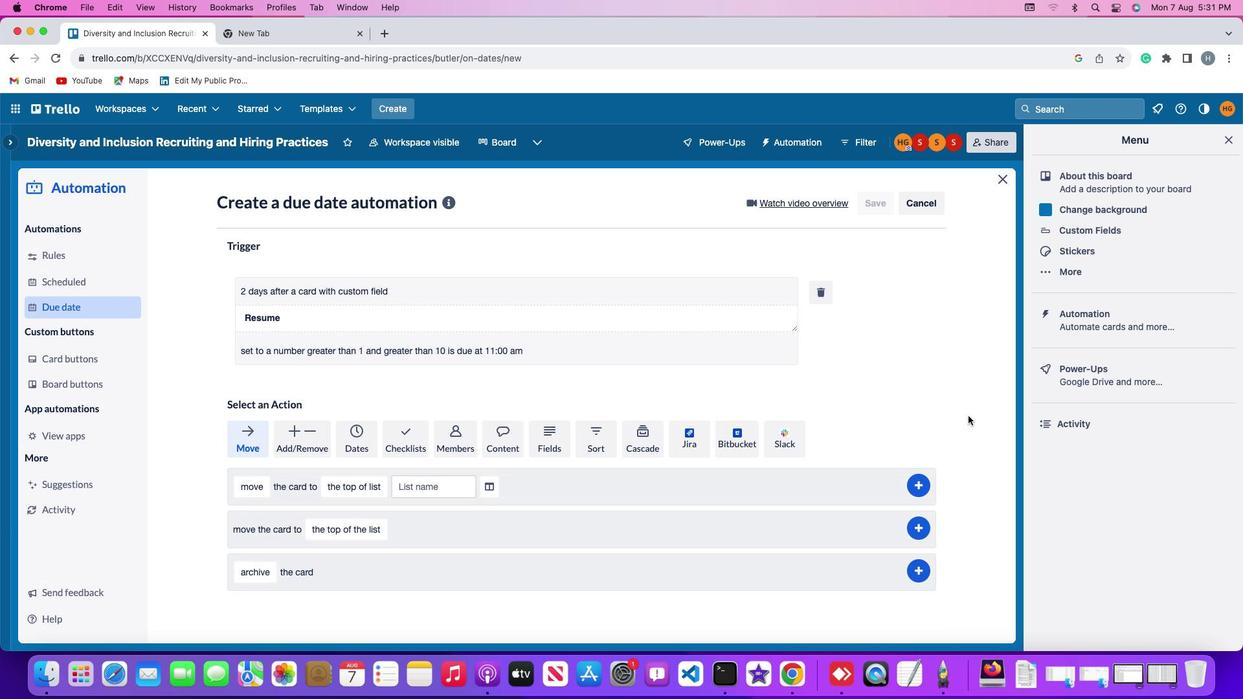 
